 Task: Create a list view that displays submitted expenses with relevant details.
Action: Mouse moved to (18, 65)
Screenshot: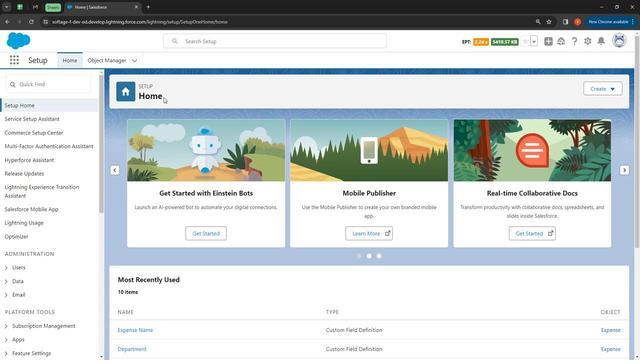 
Action: Mouse pressed left at (18, 65)
Screenshot: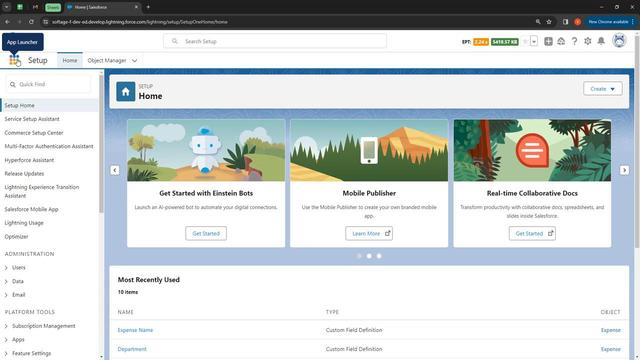 
Action: Mouse moved to (228, 127)
Screenshot: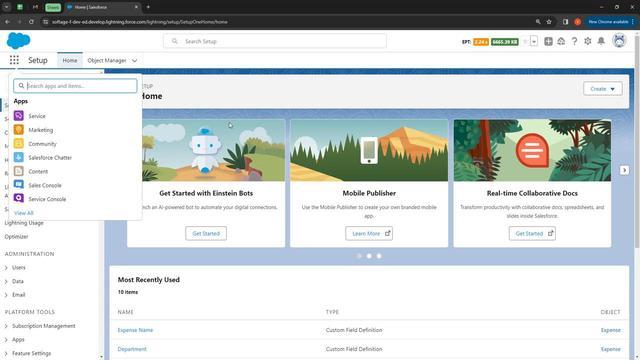 
Action: Key pressed e
Screenshot: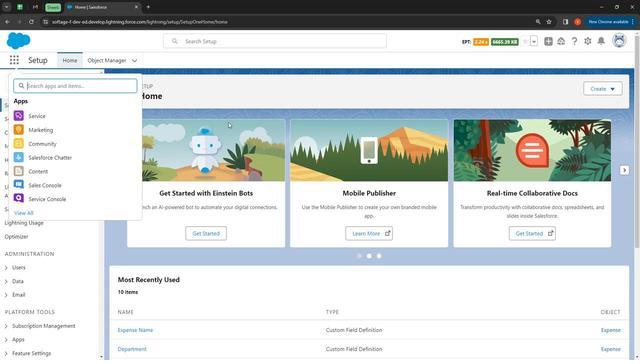 
Action: Mouse moved to (237, 102)
Screenshot: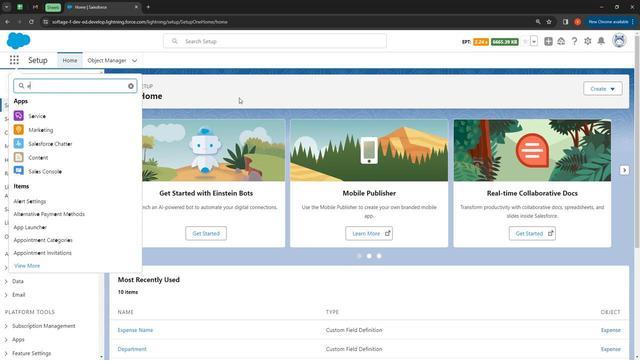
Action: Key pressed x
Screenshot: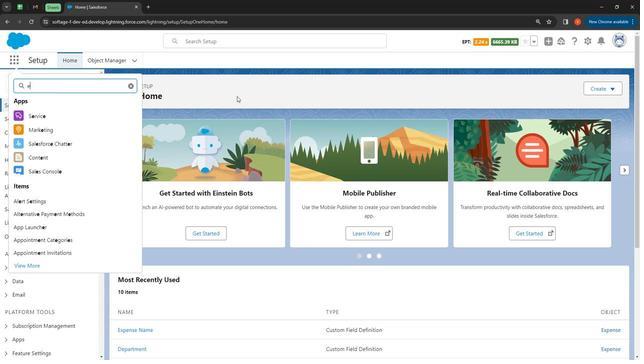 
Action: Mouse moved to (236, 102)
Screenshot: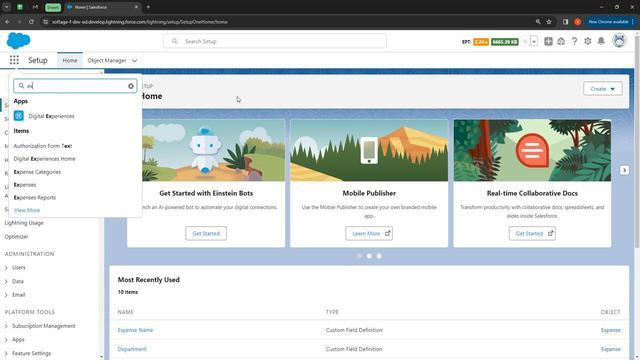 
Action: Key pressed pense
Screenshot: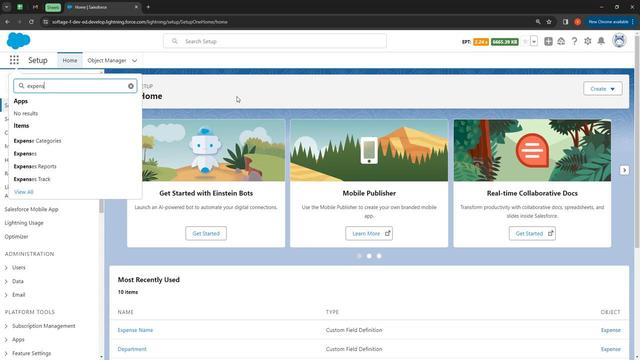 
Action: Mouse moved to (32, 157)
Screenshot: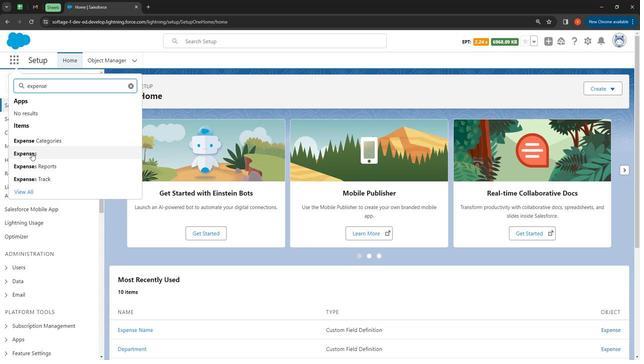 
Action: Mouse pressed left at (32, 157)
Screenshot: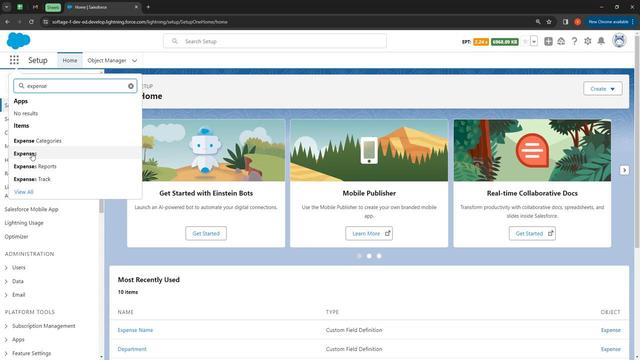 
Action: Mouse moved to (543, 115)
Screenshot: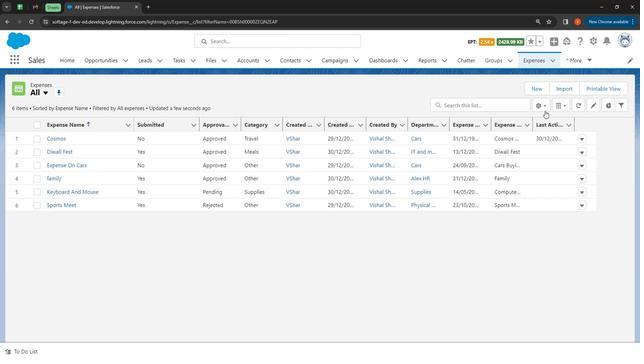 
Action: Mouse pressed left at (543, 115)
Screenshot: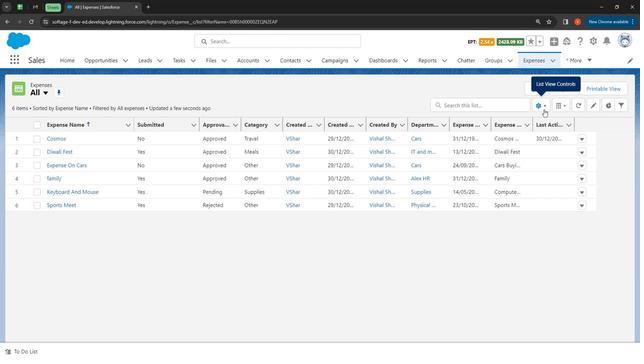 
Action: Mouse moved to (524, 139)
Screenshot: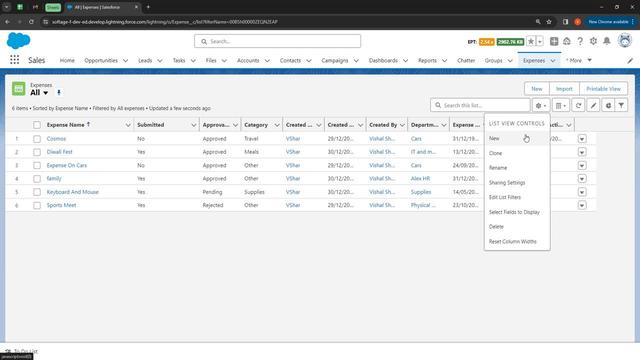 
Action: Mouse pressed left at (524, 139)
Screenshot: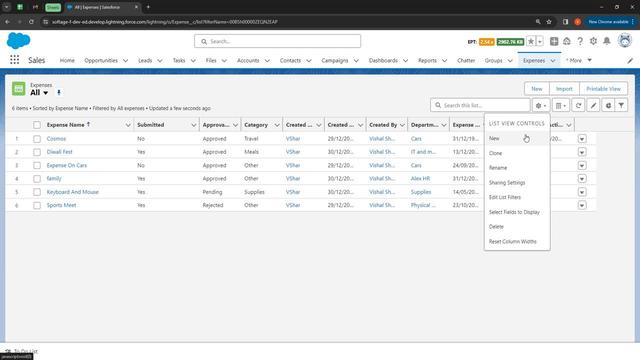 
Action: Mouse moved to (249, 146)
Screenshot: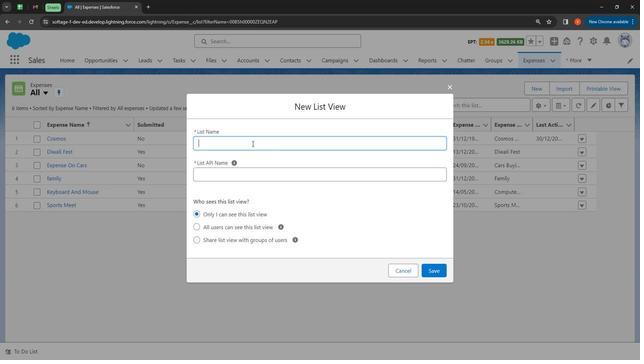 
Action: Mouse pressed left at (249, 146)
Screenshot: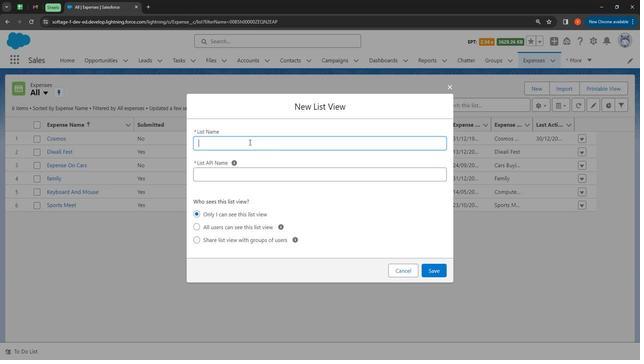 
Action: Key pressed <Key.shift><Key.shift><Key.shift><Key.shift><Key.shift><Key.shift><Key.shift><Key.shift><Key.shift><Key.shift><Key.shift><Key.shift><Key.shift>Expense<Key.space><Key.shift>With<Key.space><Key.shift><Key.backspace><Key.backspace><Key.backspace><Key.backspace><Key.backspace><Key.shift>H<Key.backspace><Key.shift>Who<Key.space>submitted<Key.space>
Screenshot: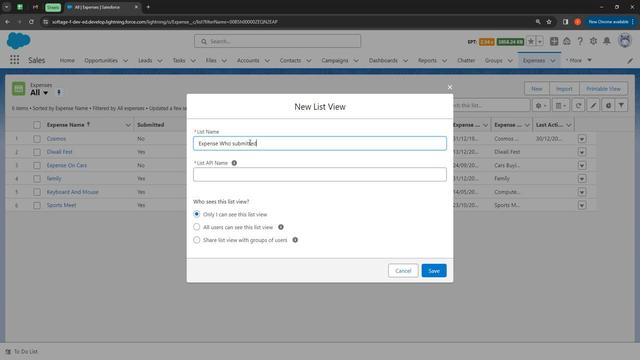 
Action: Mouse moved to (251, 177)
Screenshot: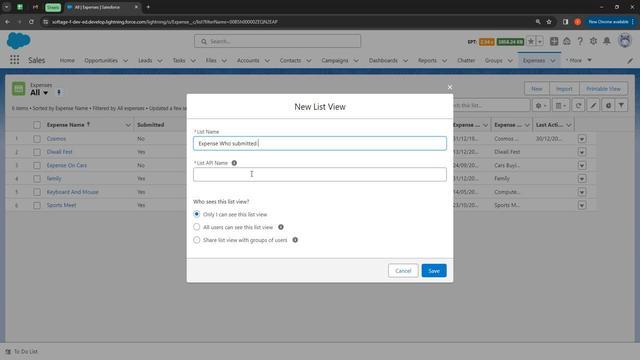 
Action: Mouse pressed left at (251, 177)
Screenshot: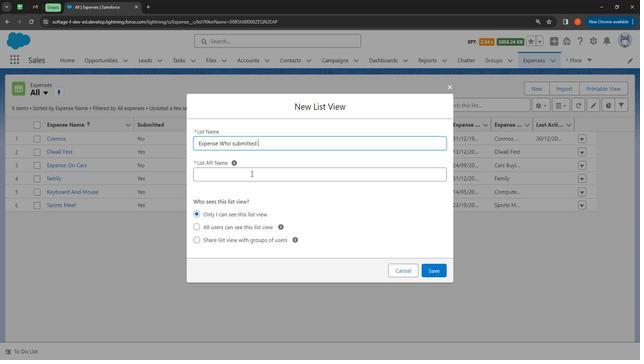 
Action: Mouse moved to (245, 171)
Screenshot: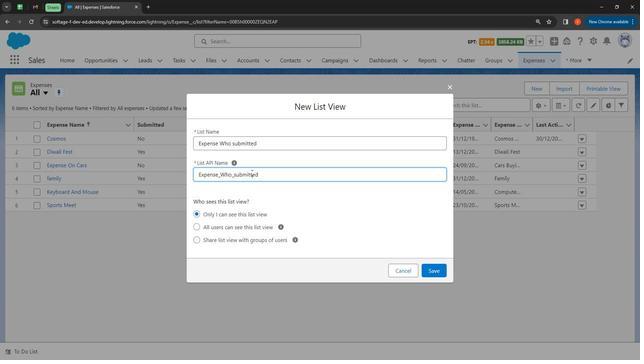 
Action: Key pressed <Key.shift><Key.shift><Key.shift><Key.shift><Key.shift><Key.shift><Key.shift><Key.shift><Key.shift><Key.shift><Key.shift><Key.shift><Key.shift><Key.shift><Key.shift>
Screenshot: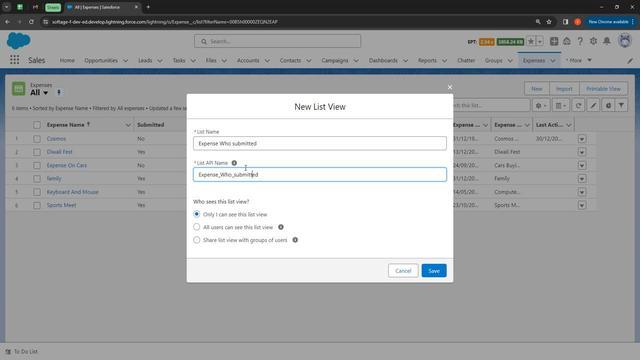 
Action: Mouse moved to (238, 229)
Screenshot: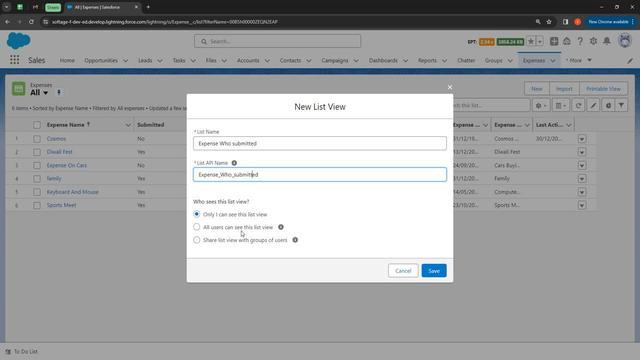 
Action: Mouse pressed left at (238, 229)
Screenshot: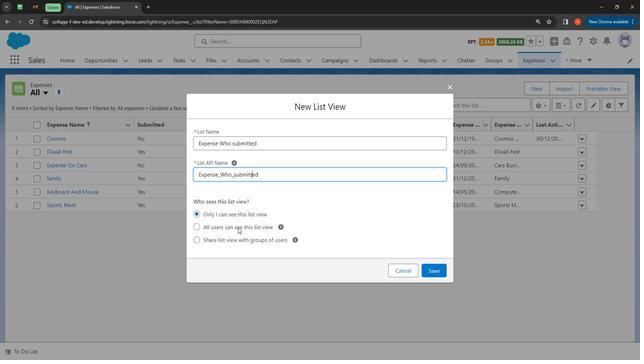 
Action: Mouse moved to (263, 242)
Screenshot: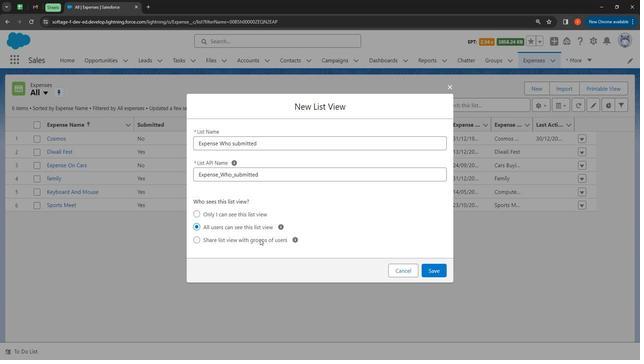 
Action: Mouse pressed left at (263, 242)
Screenshot: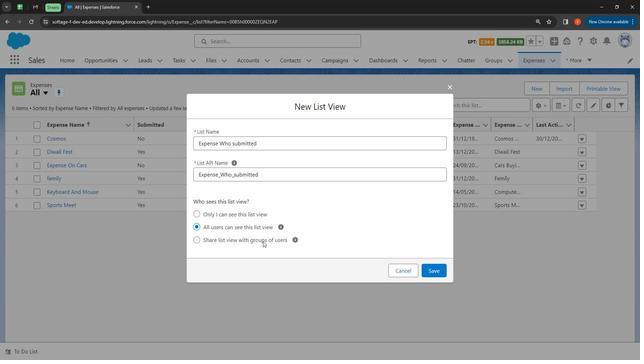 
Action: Mouse moved to (316, 234)
Screenshot: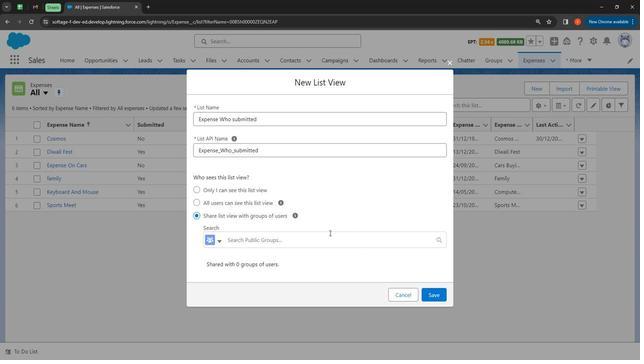 
Action: Mouse pressed left at (316, 234)
Screenshot: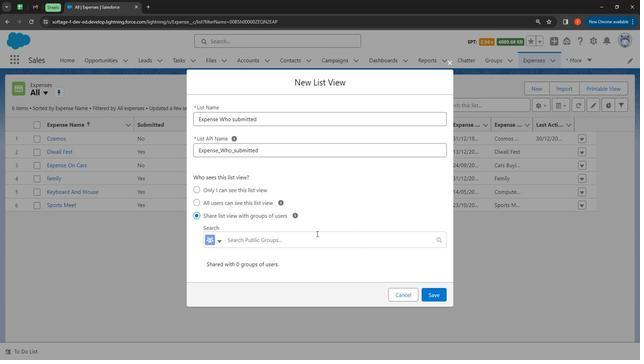 
Action: Mouse moved to (280, 290)
Screenshot: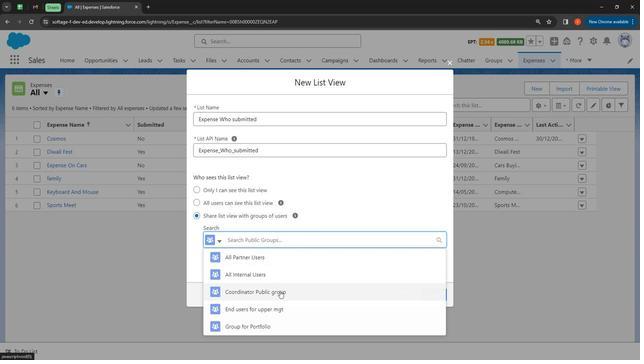 
Action: Mouse pressed left at (280, 290)
Screenshot: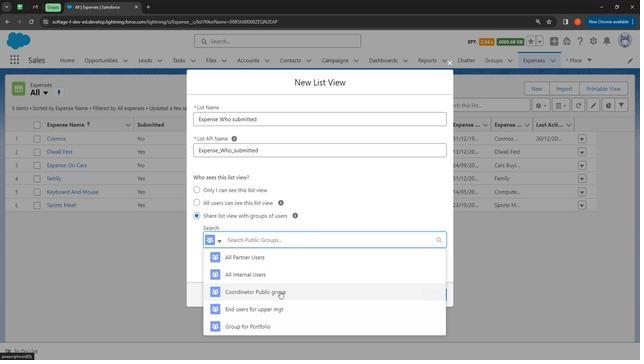 
Action: Mouse moved to (275, 229)
Screenshot: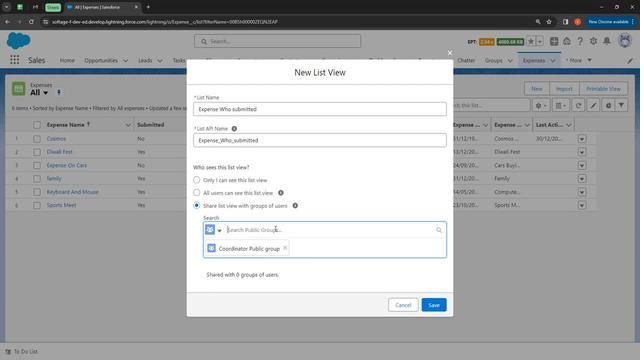 
Action: Mouse pressed left at (275, 229)
Screenshot: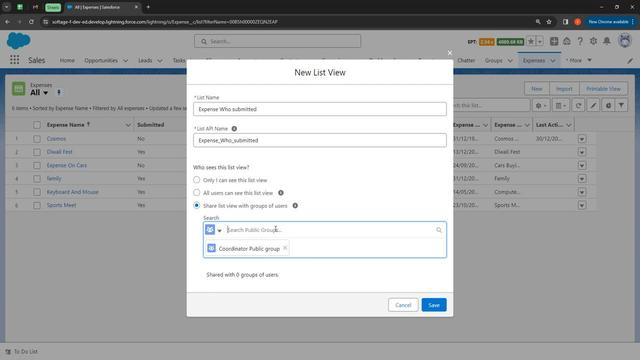 
Action: Mouse moved to (274, 228)
Screenshot: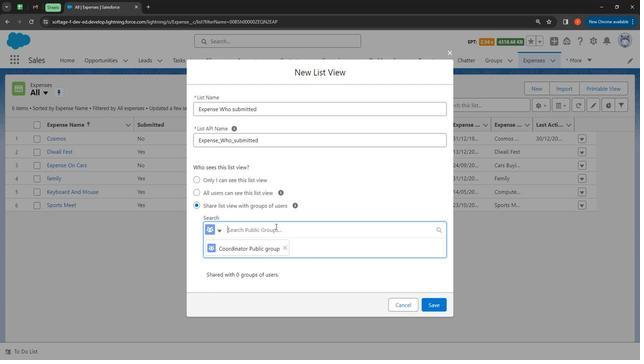 
Action: Key pressed <Key.shift>
Screenshot: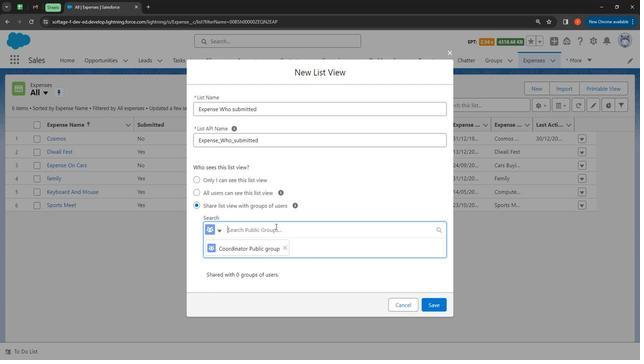 
Action: Mouse moved to (270, 223)
Screenshot: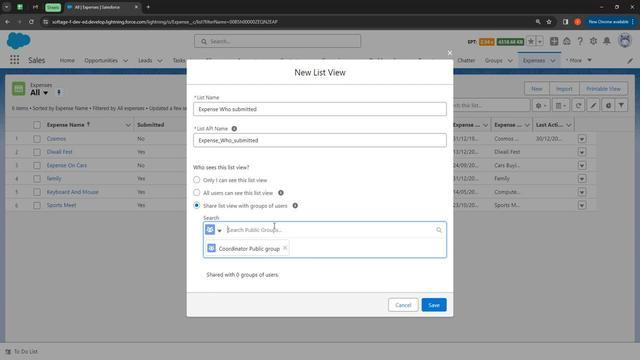 
Action: Key pressed <Key.shift><Key.shift><Key.shift><Key.shift><Key.shift><Key.shift><Key.shift><Key.shift><Key.shift><Key.shift><Key.shift><Key.shift><Key.shift>Pu
Screenshot: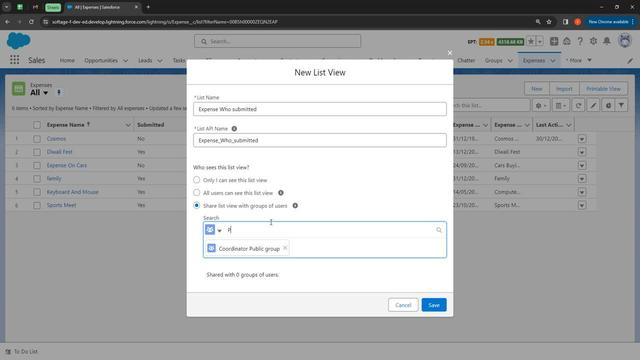 
Action: Mouse moved to (282, 264)
Screenshot: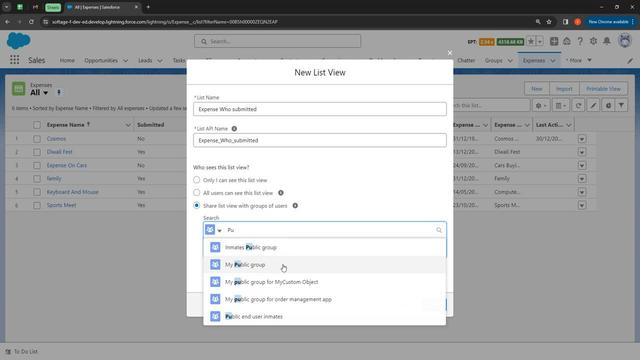 
Action: Mouse pressed left at (282, 264)
Screenshot: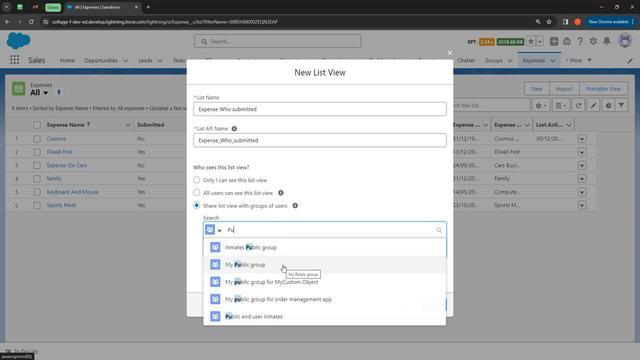 
Action: Mouse moved to (300, 223)
Screenshot: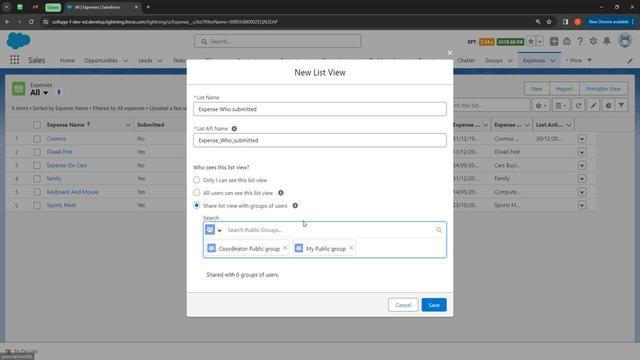 
Action: Mouse pressed left at (300, 223)
Screenshot: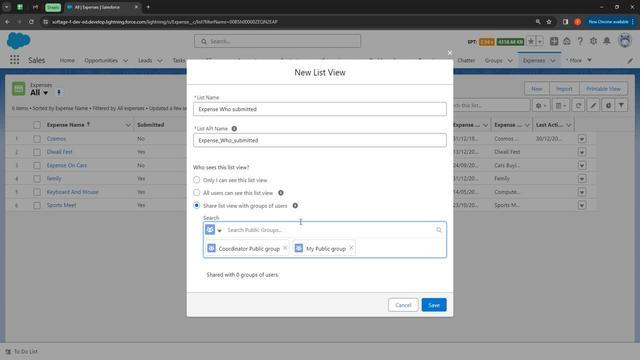
Action: Mouse moved to (289, 216)
Screenshot: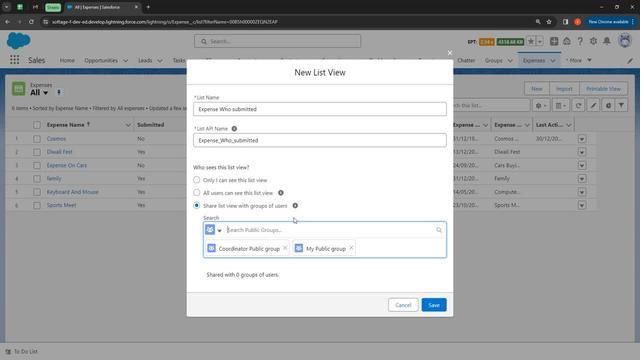 
Action: Key pressed <Key.shift>End
Screenshot: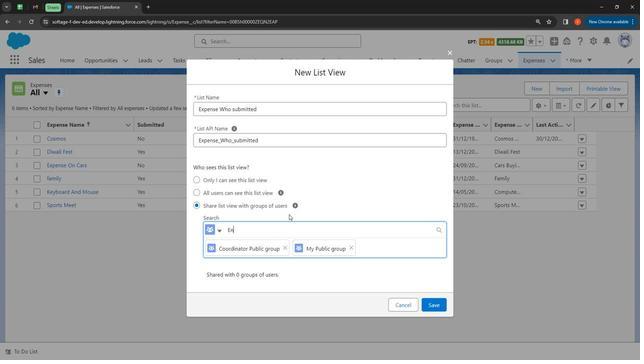 
Action: Mouse moved to (304, 279)
Screenshot: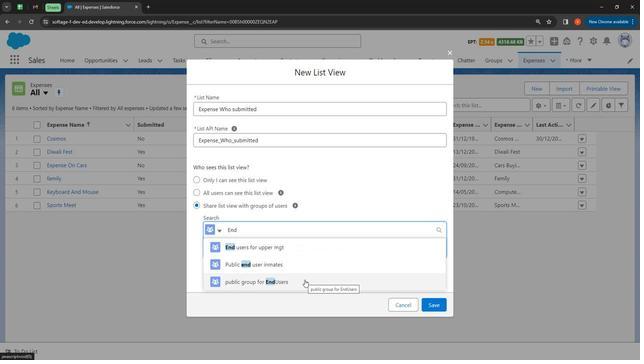 
Action: Mouse pressed left at (304, 279)
Screenshot: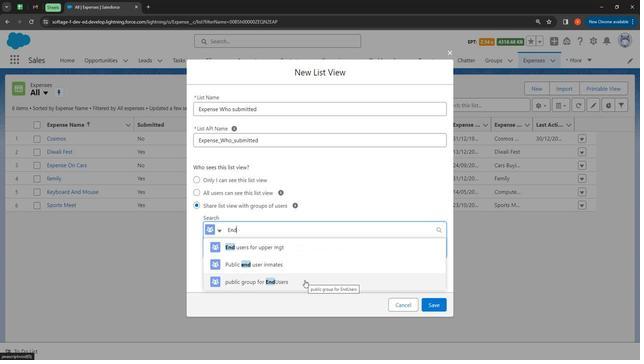
Action: Mouse moved to (353, 232)
Screenshot: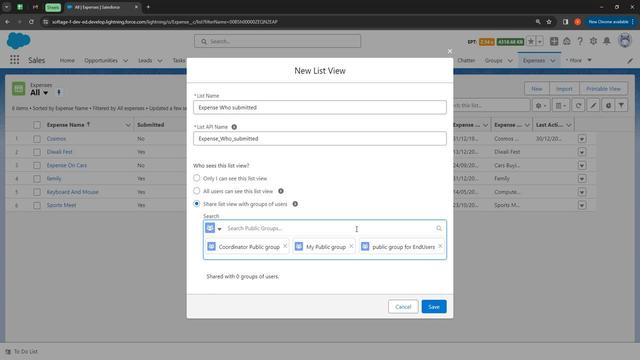
Action: Key pressed e
Screenshot: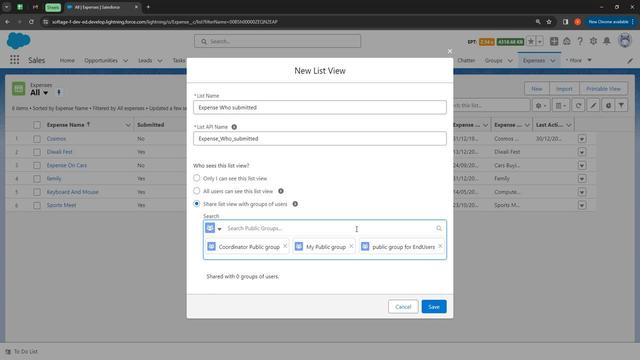 
Action: Mouse moved to (328, 181)
Screenshot: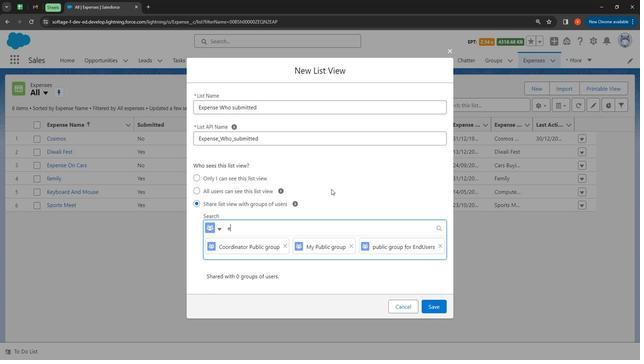 
Action: Key pressed nd
Screenshot: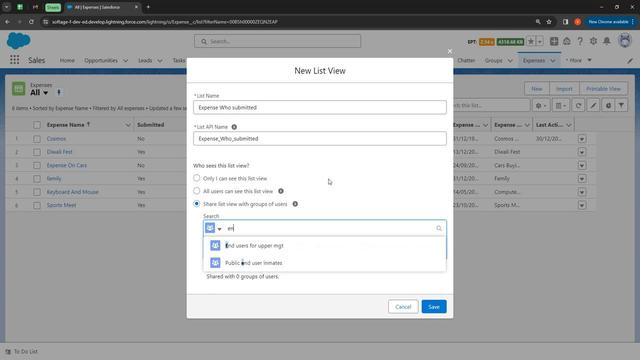 
Action: Mouse moved to (286, 244)
Screenshot: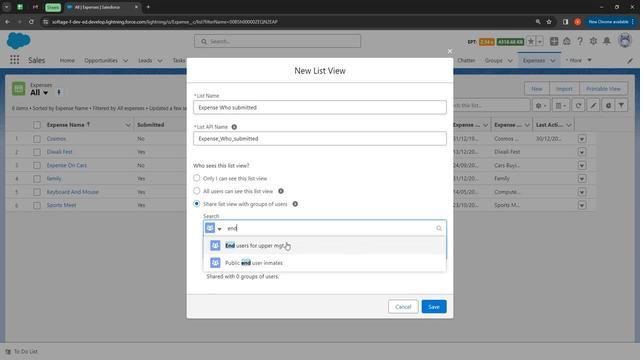 
Action: Mouse pressed left at (286, 244)
Screenshot: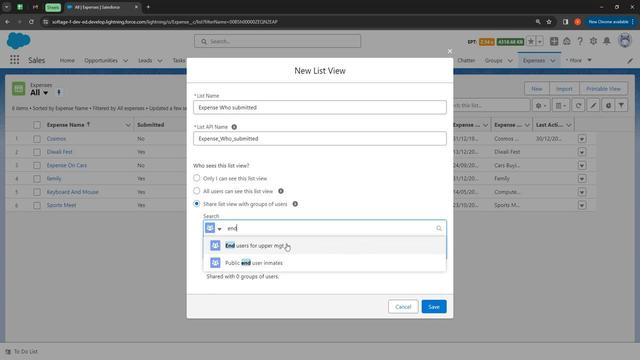 
Action: Mouse moved to (427, 310)
Screenshot: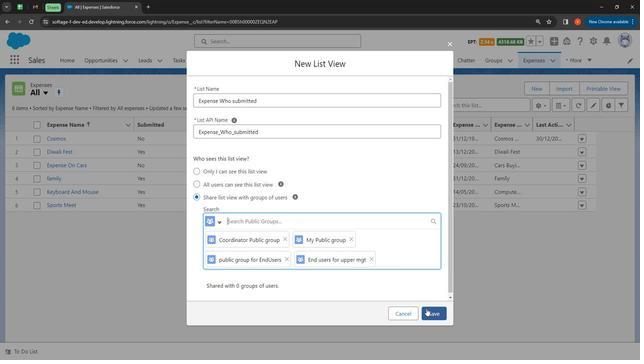 
Action: Mouse pressed left at (427, 310)
Screenshot: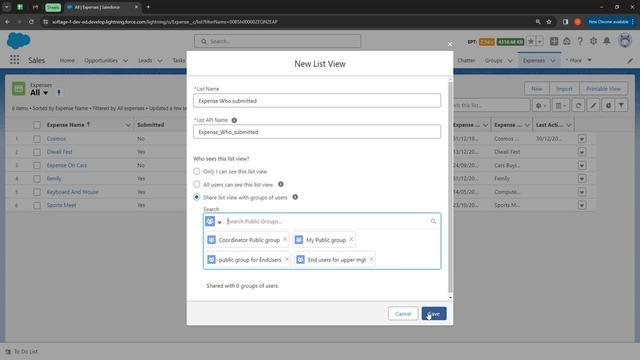 
Action: Mouse moved to (517, 183)
Screenshot: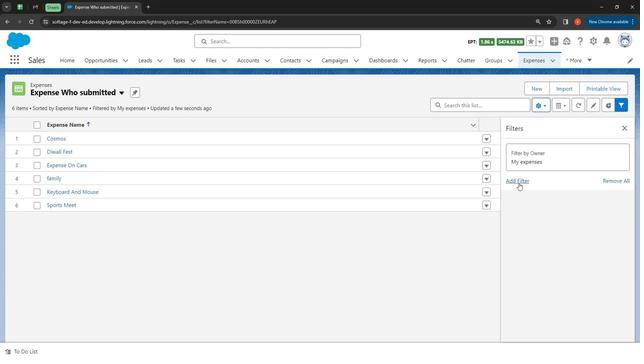 
Action: Mouse pressed left at (517, 183)
Screenshot: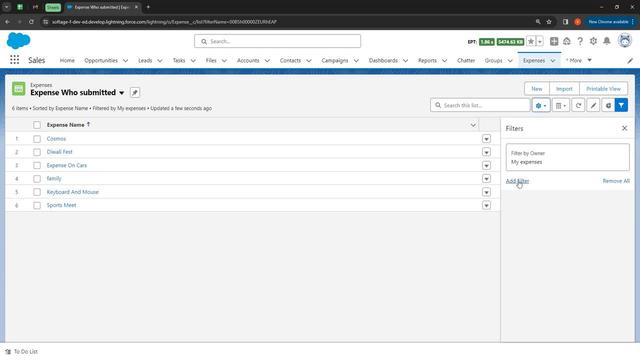 
Action: Mouse moved to (520, 185)
Screenshot: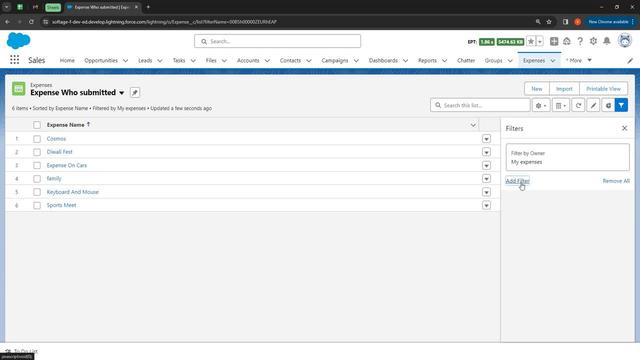 
Action: Mouse pressed left at (520, 185)
Screenshot: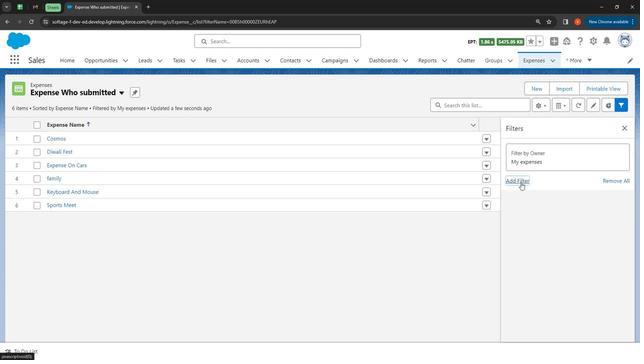 
Action: Mouse moved to (525, 200)
Screenshot: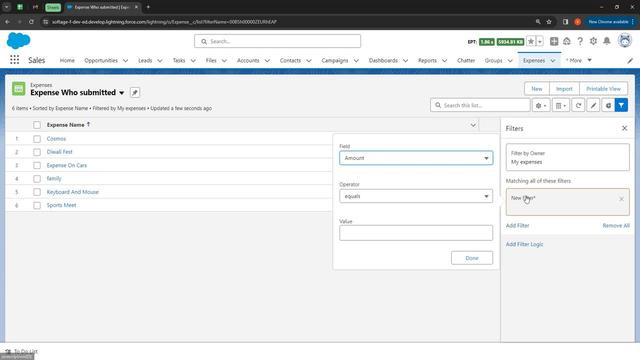 
Action: Mouse pressed left at (525, 200)
Screenshot: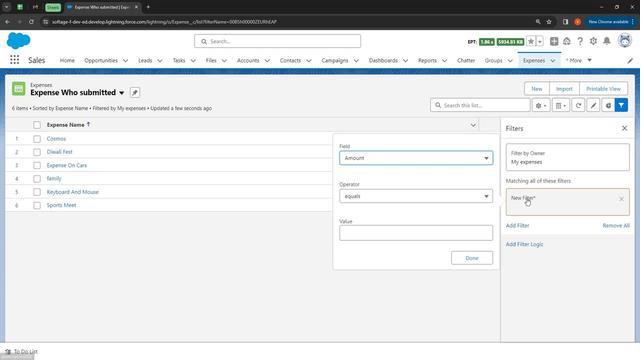 
Action: Mouse moved to (545, 200)
Screenshot: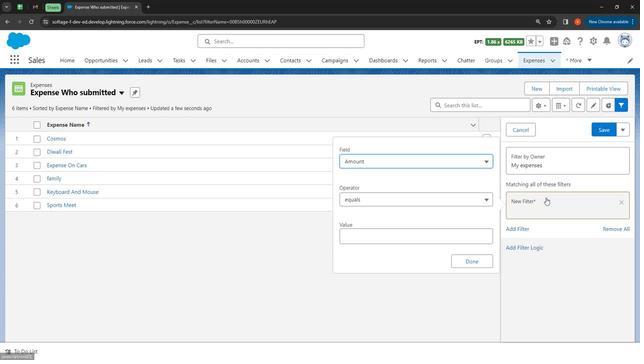 
Action: Mouse pressed left at (545, 200)
Screenshot: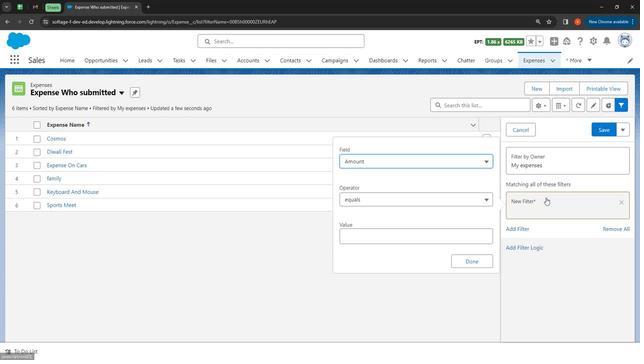 
Action: Mouse moved to (419, 165)
Screenshot: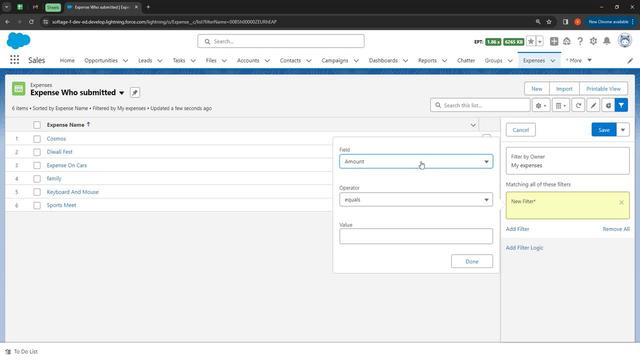 
Action: Mouse pressed left at (419, 165)
Screenshot: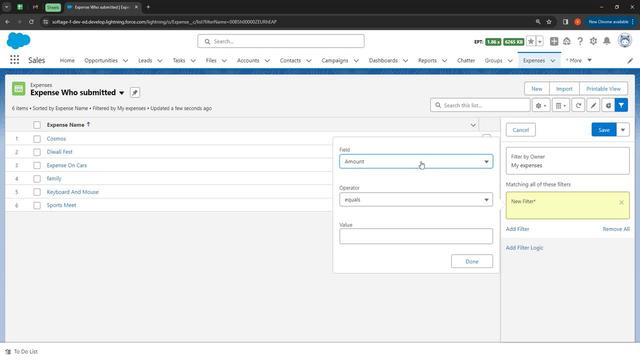
Action: Mouse moved to (488, 203)
Screenshot: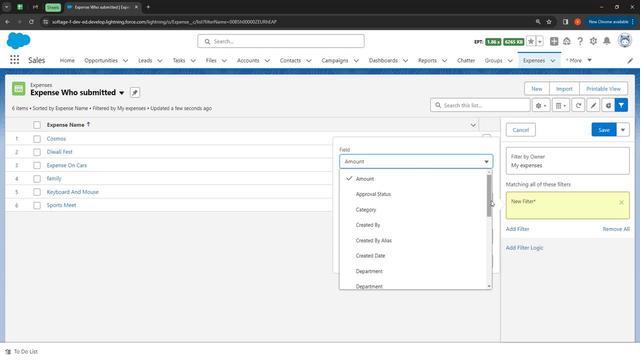 
Action: Mouse pressed left at (488, 203)
Screenshot: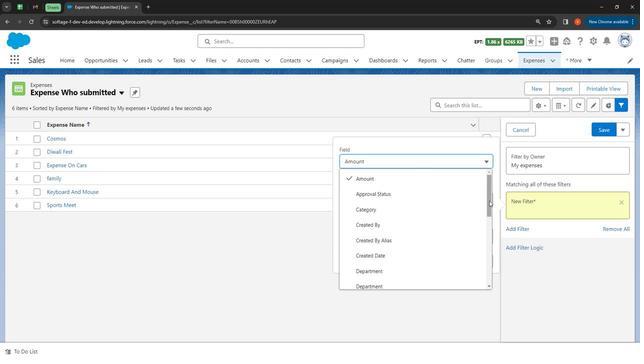 
Action: Mouse moved to (435, 261)
Screenshot: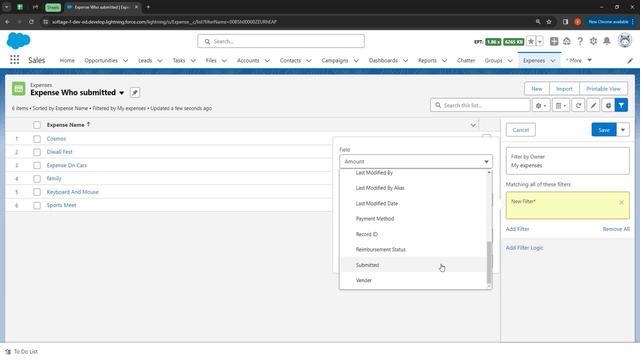 
Action: Mouse pressed left at (435, 261)
Screenshot: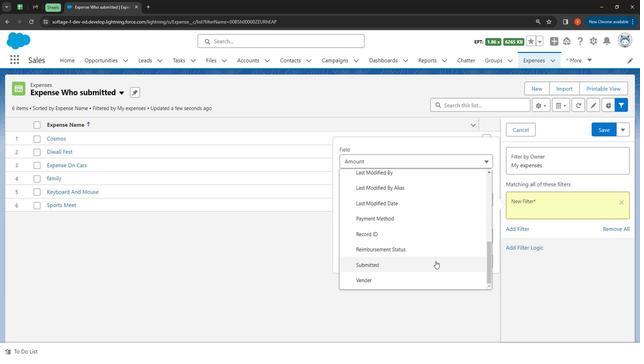 
Action: Mouse moved to (387, 240)
Screenshot: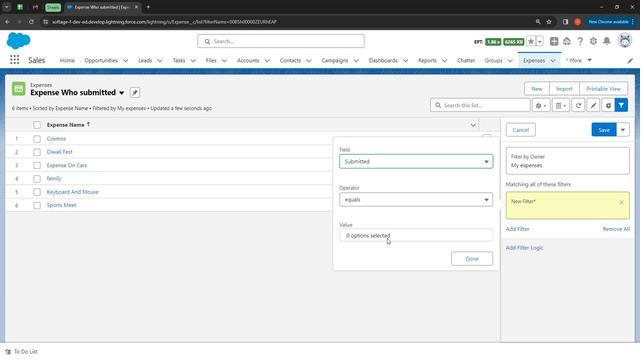 
Action: Mouse pressed left at (387, 240)
Screenshot: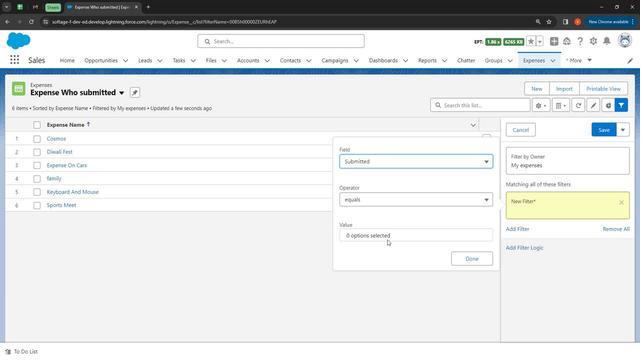 
Action: Mouse moved to (382, 246)
Screenshot: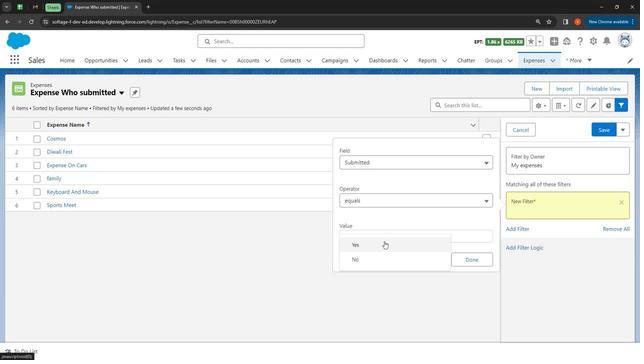 
Action: Mouse pressed left at (382, 246)
Screenshot: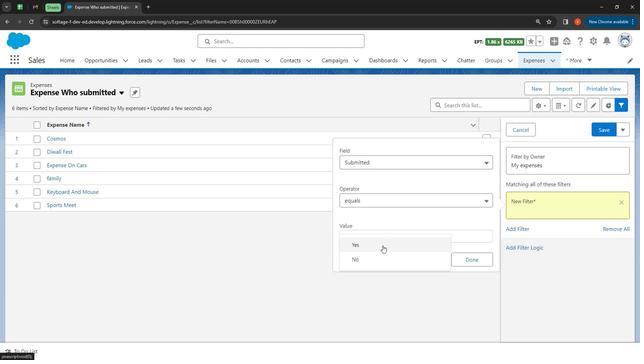 
Action: Mouse moved to (468, 257)
Screenshot: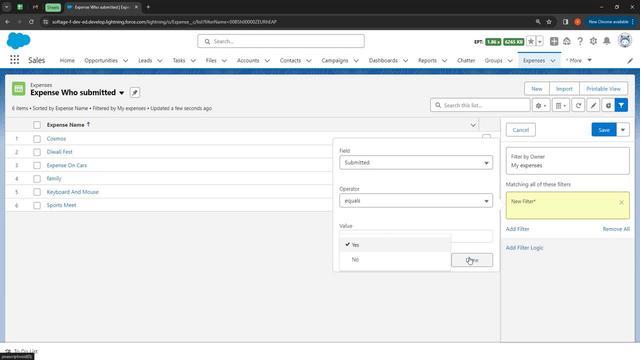 
Action: Mouse pressed left at (468, 257)
Screenshot: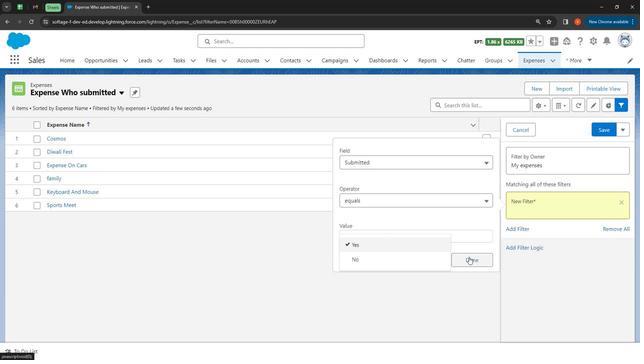 
Action: Mouse moved to (534, 162)
Screenshot: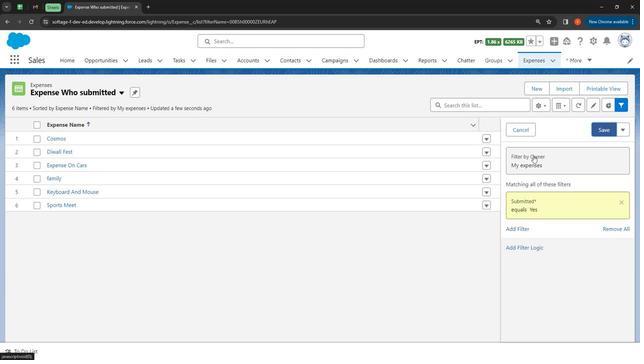 
Action: Mouse pressed left at (534, 162)
Screenshot: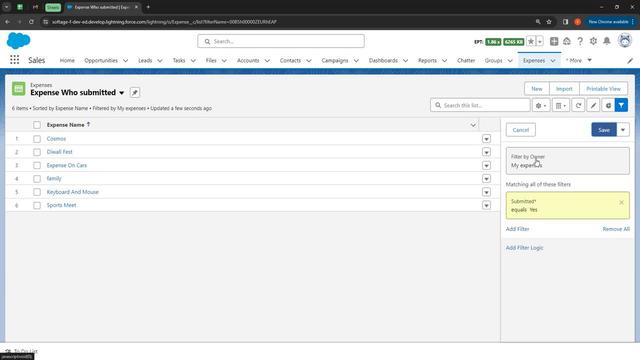 
Action: Mouse moved to (527, 165)
Screenshot: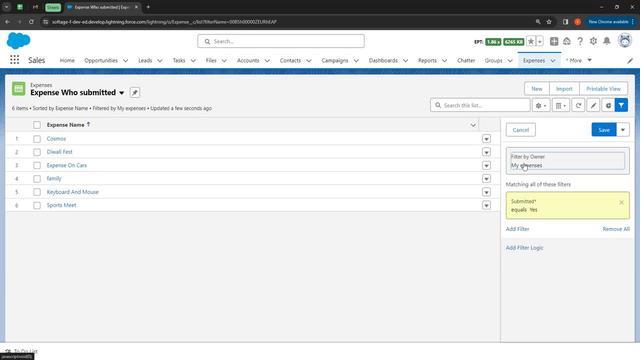 
Action: Mouse pressed left at (527, 165)
Screenshot: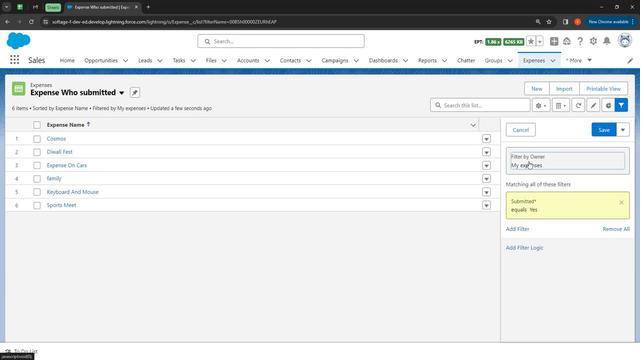 
Action: Mouse moved to (363, 143)
Screenshot: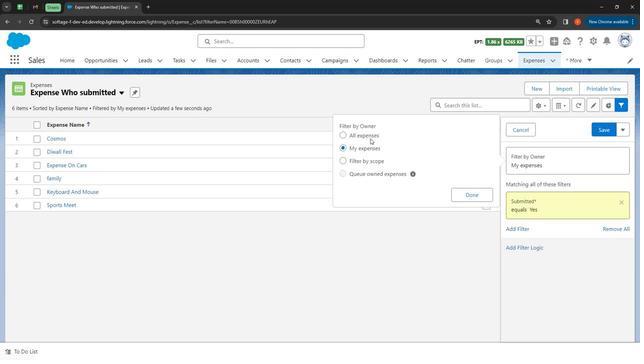 
Action: Mouse pressed left at (363, 143)
Screenshot: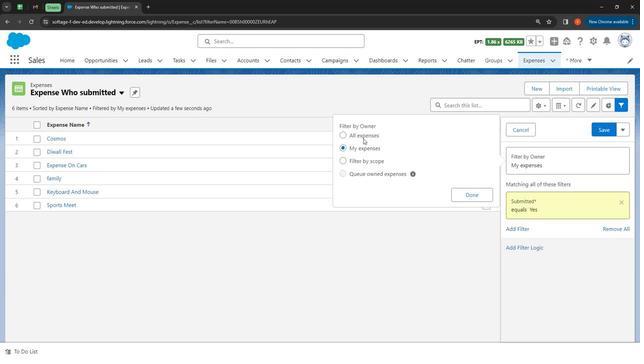 
Action: Mouse moved to (480, 197)
Screenshot: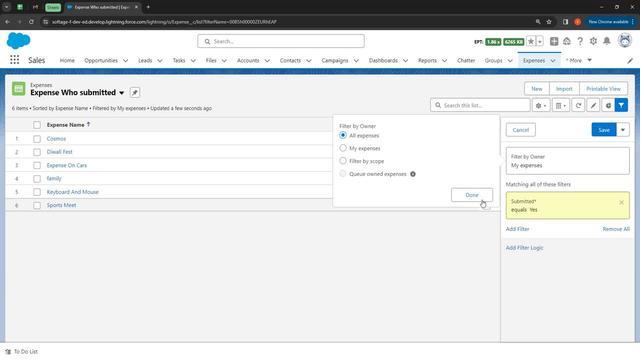 
Action: Mouse pressed left at (480, 197)
Screenshot: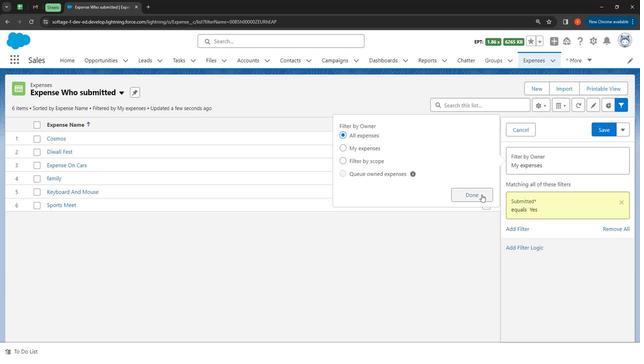 
Action: Mouse moved to (594, 131)
Screenshot: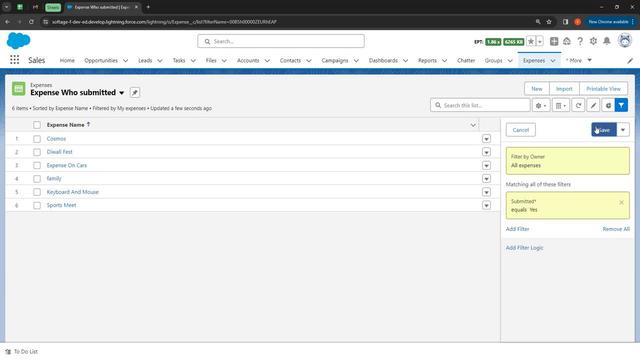 
Action: Mouse pressed left at (594, 131)
Screenshot: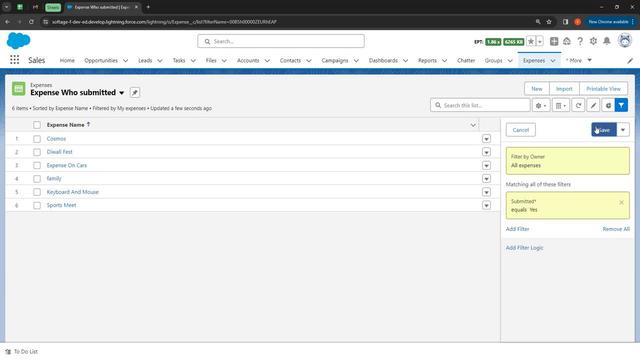 
Action: Mouse moved to (547, 110)
Screenshot: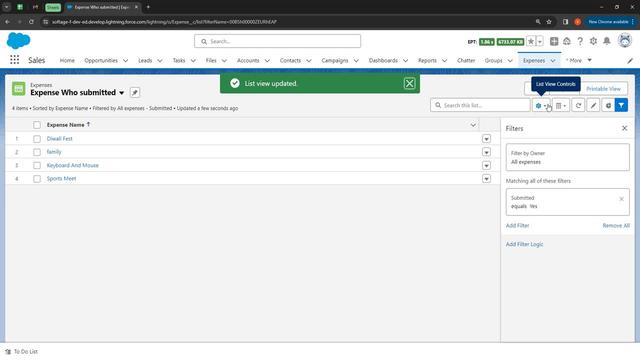 
Action: Mouse pressed left at (547, 110)
Screenshot: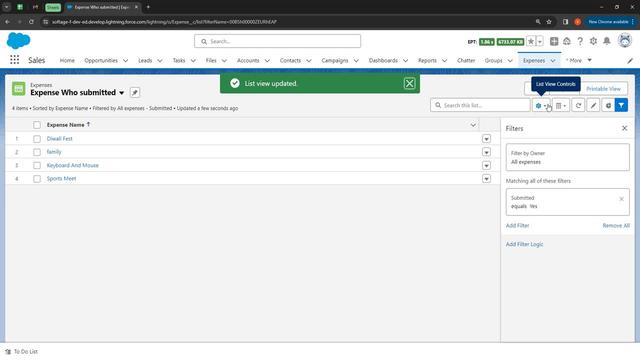 
Action: Mouse moved to (507, 210)
Screenshot: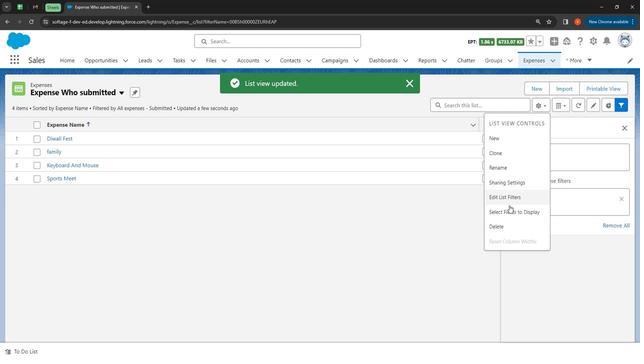 
Action: Mouse pressed left at (507, 210)
Screenshot: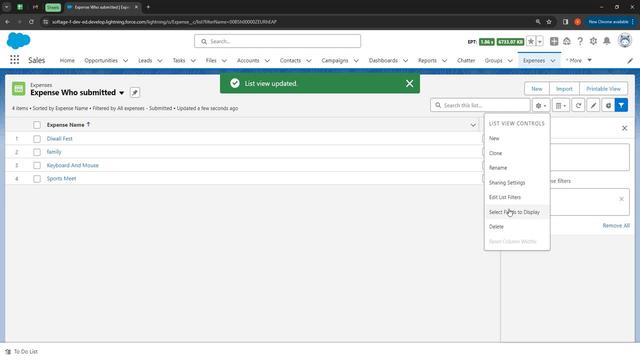 
Action: Mouse moved to (316, 151)
Screenshot: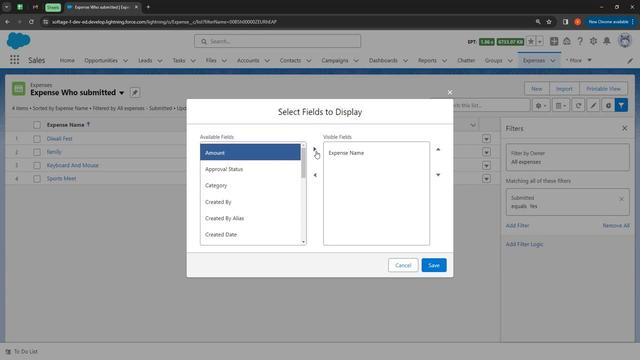 
Action: Mouse pressed left at (316, 151)
Screenshot: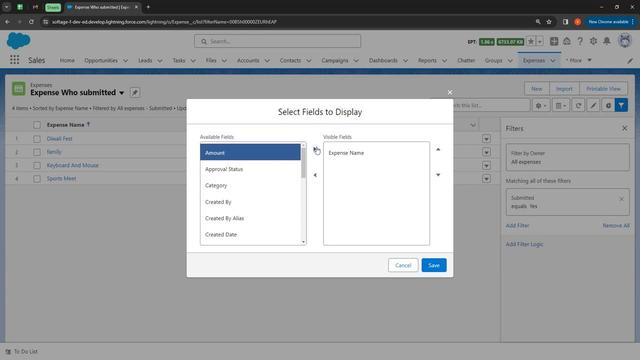 
Action: Mouse moved to (268, 160)
Screenshot: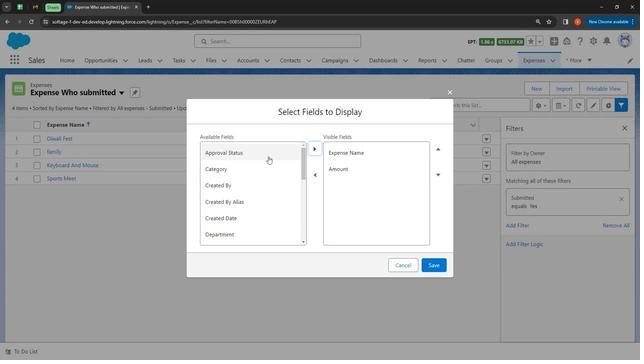 
Action: Mouse pressed left at (268, 160)
Screenshot: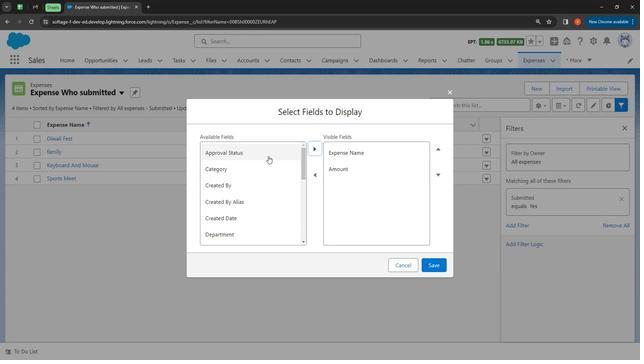 
Action: Mouse moved to (263, 176)
Screenshot: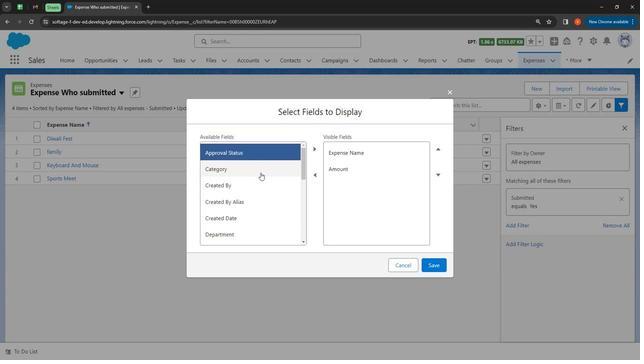 
Action: Mouse pressed left at (263, 176)
Screenshot: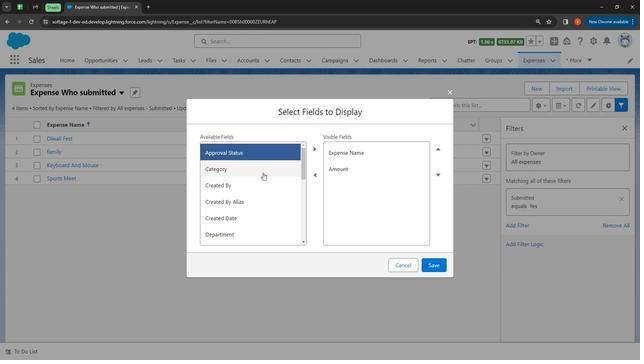 
Action: Mouse moved to (314, 153)
Screenshot: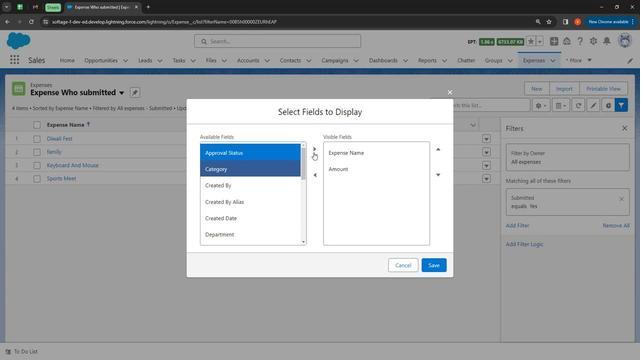 
Action: Mouse pressed left at (314, 153)
Screenshot: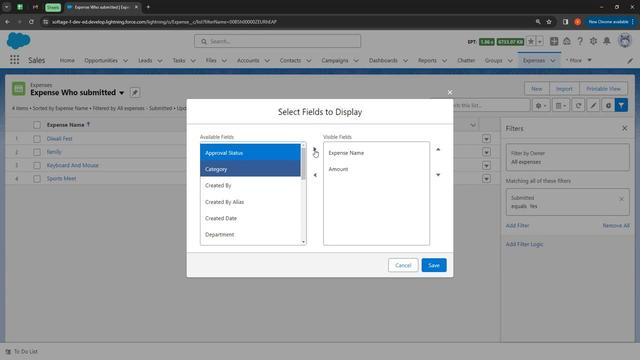 
Action: Mouse moved to (252, 204)
Screenshot: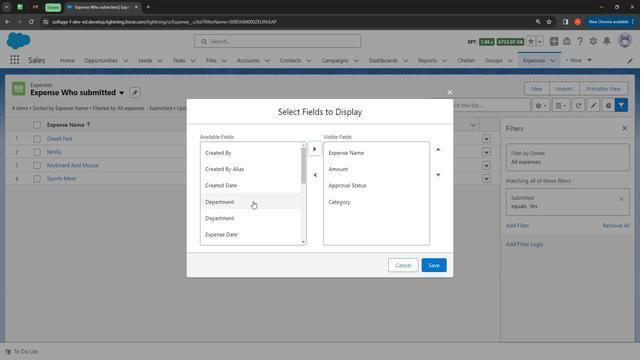 
Action: Mouse pressed left at (252, 204)
Screenshot: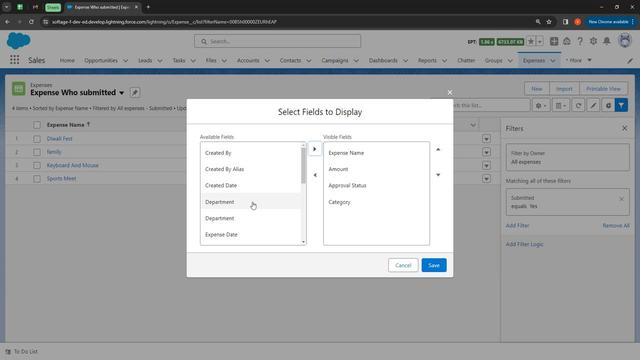 
Action: Mouse moved to (309, 153)
Screenshot: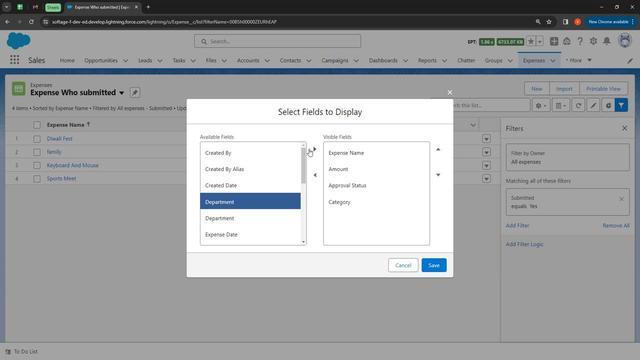 
Action: Mouse pressed left at (309, 153)
Screenshot: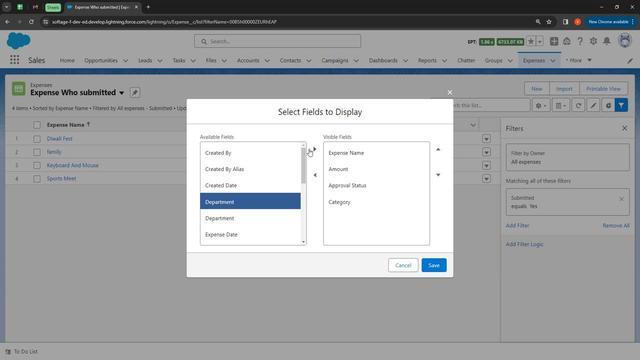 
Action: Mouse moved to (252, 218)
Screenshot: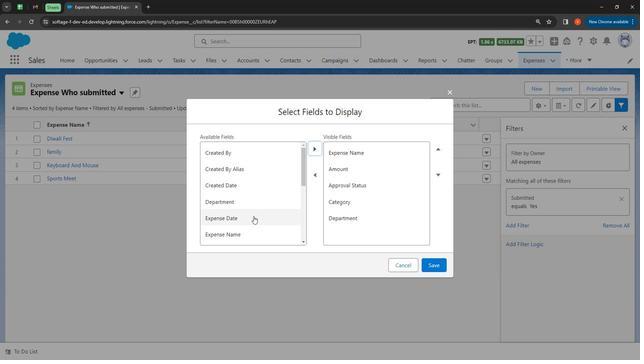 
Action: Mouse pressed left at (252, 218)
Screenshot: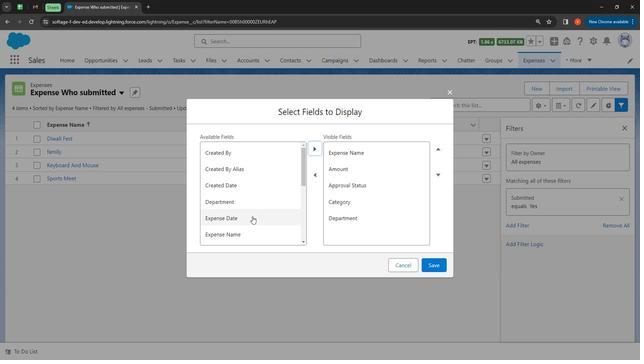 
Action: Mouse moved to (255, 233)
Screenshot: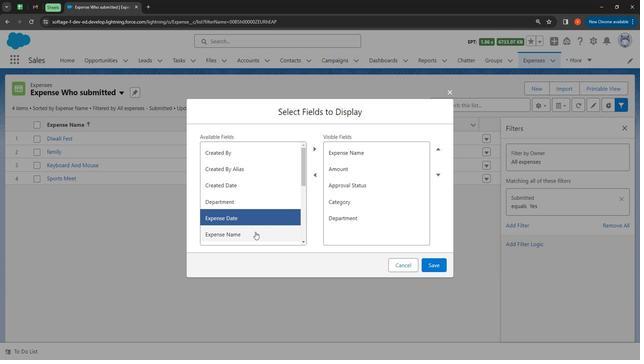 
Action: Mouse pressed left at (255, 233)
Screenshot: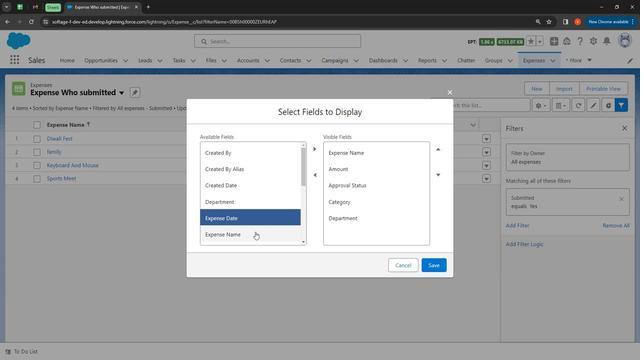 
Action: Mouse moved to (310, 155)
Screenshot: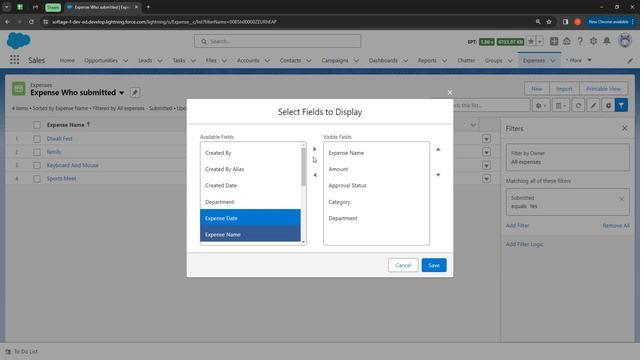 
Action: Mouse pressed left at (310, 155)
Screenshot: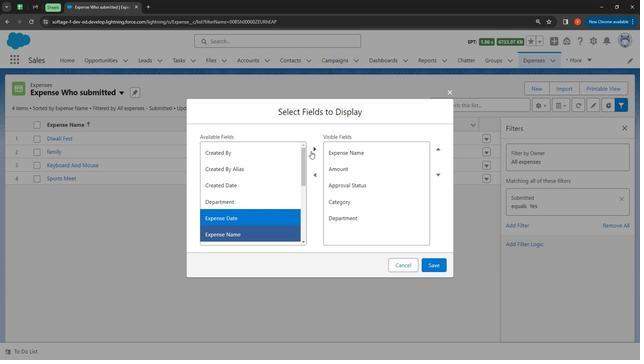 
Action: Mouse moved to (372, 238)
Screenshot: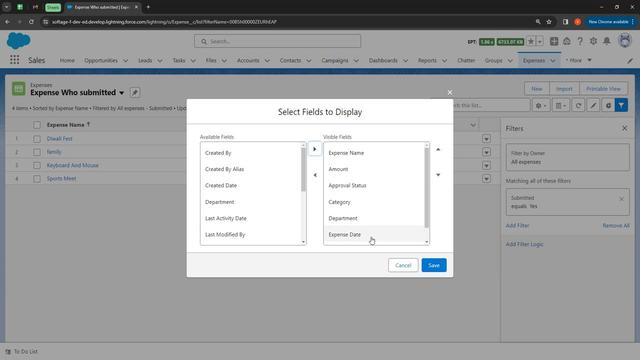 
Action: Mouse pressed left at (372, 238)
Screenshot: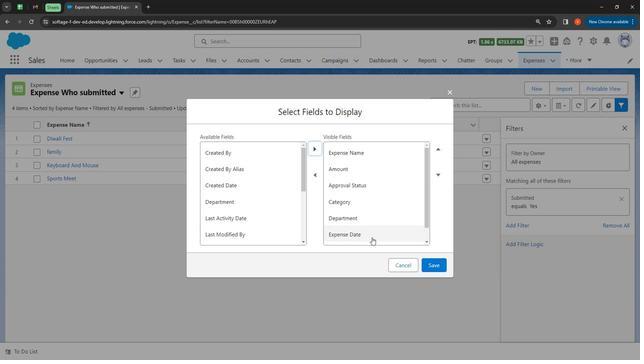 
Action: Mouse moved to (397, 219)
Screenshot: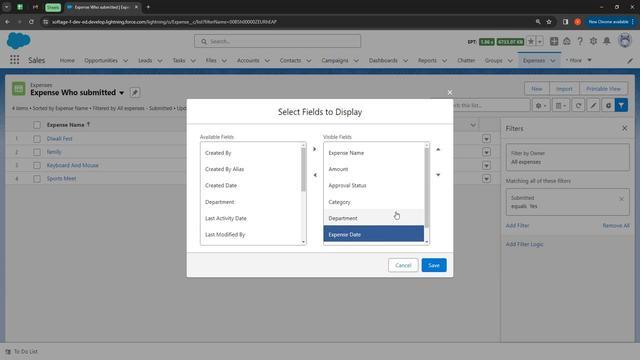 
Action: Mouse scrolled (397, 219) with delta (0, 0)
Screenshot: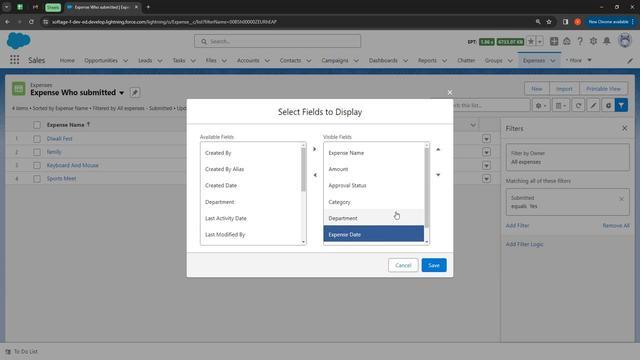 
Action: Mouse moved to (397, 221)
Screenshot: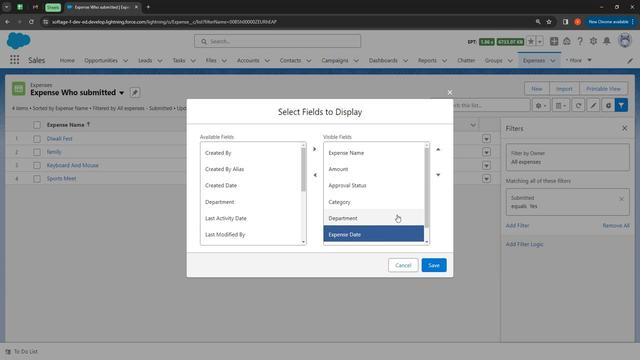 
Action: Mouse scrolled (397, 220) with delta (0, 0)
Screenshot: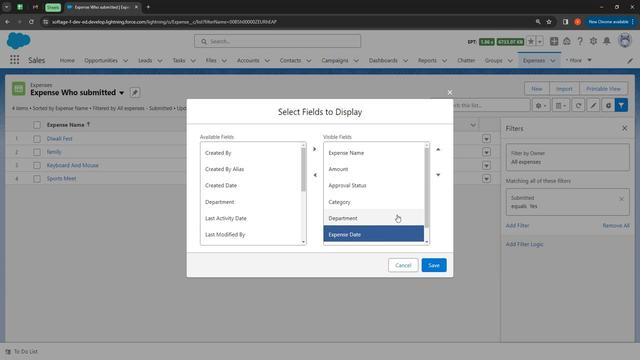 
Action: Mouse scrolled (397, 220) with delta (0, 0)
Screenshot: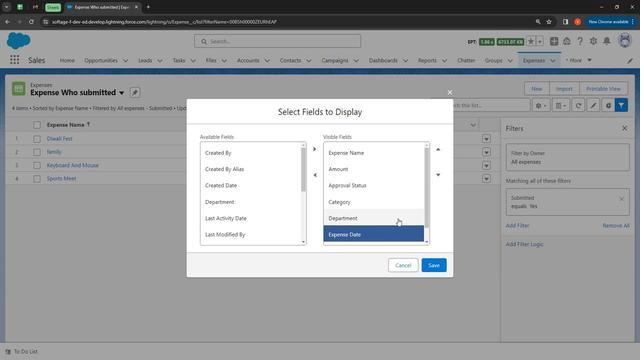 
Action: Mouse moved to (381, 235)
Screenshot: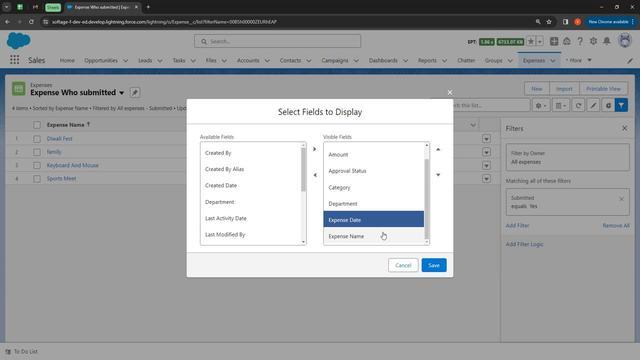 
Action: Mouse pressed left at (381, 235)
Screenshot: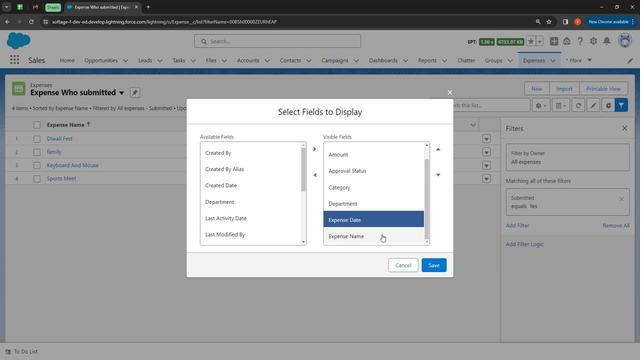 
Action: Mouse moved to (435, 151)
Screenshot: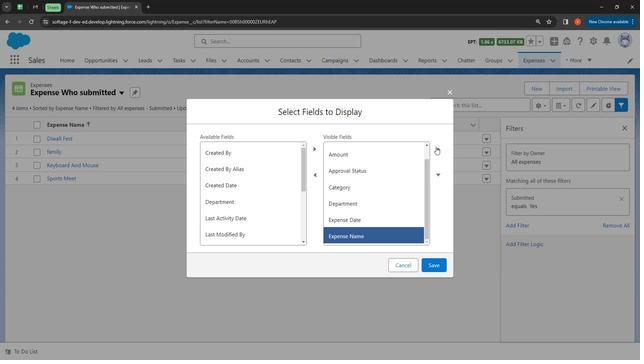 
Action: Mouse pressed left at (435, 151)
Screenshot: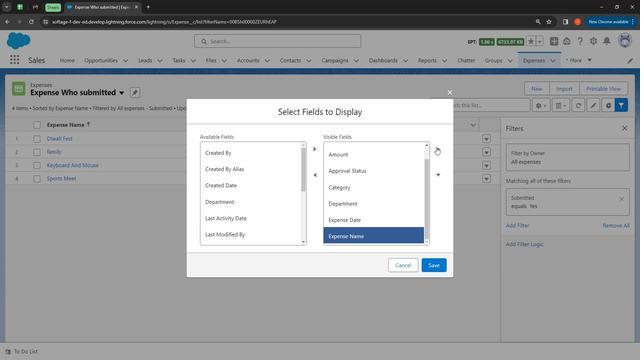 
Action: Mouse pressed left at (435, 151)
Screenshot: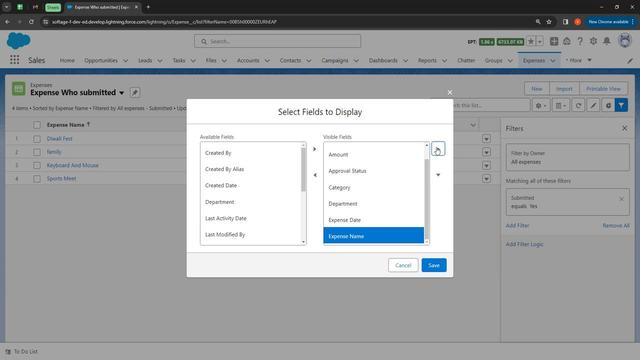 
Action: Mouse pressed left at (435, 151)
Screenshot: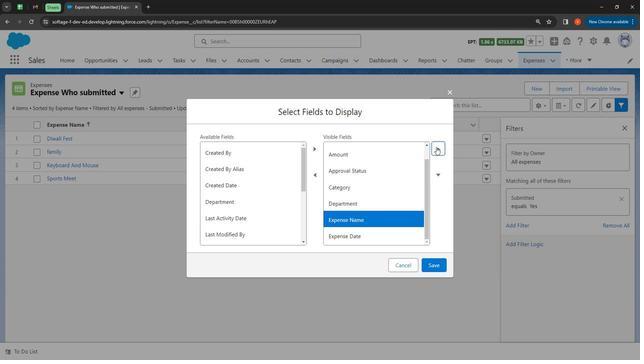 
Action: Mouse moved to (435, 151)
Screenshot: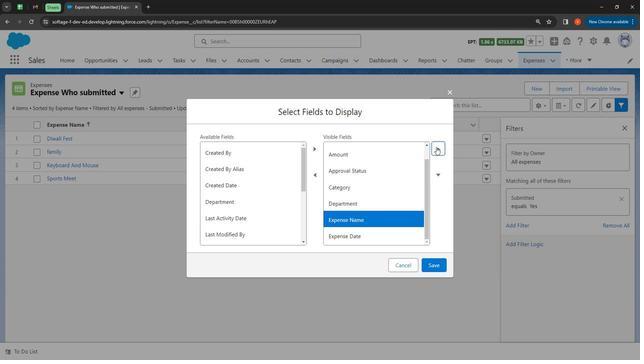 
Action: Mouse pressed left at (435, 151)
Screenshot: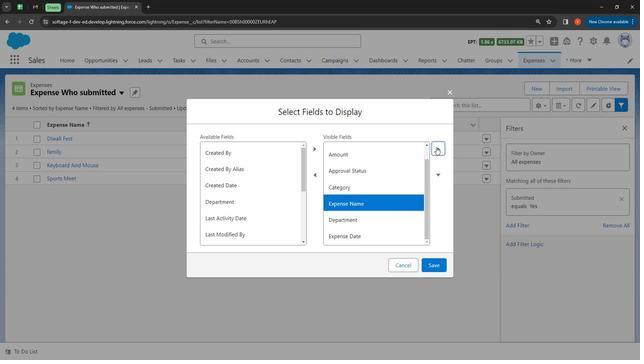 
Action: Mouse moved to (436, 151)
Screenshot: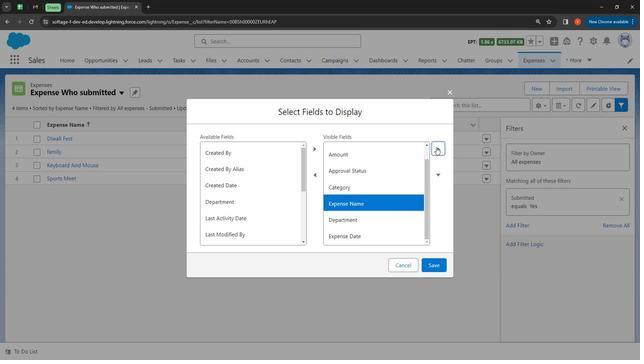
Action: Mouse pressed left at (436, 151)
Screenshot: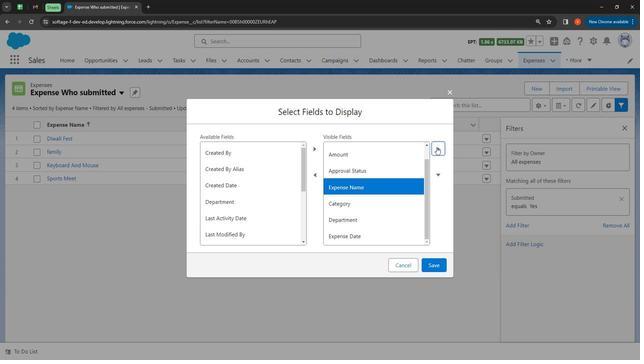 
Action: Mouse moved to (436, 152)
Screenshot: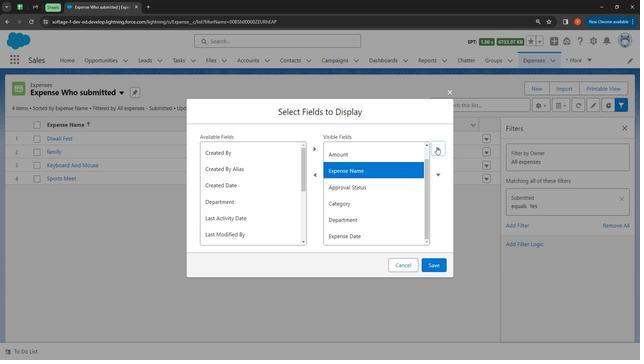 
Action: Mouse pressed left at (436, 152)
Screenshot: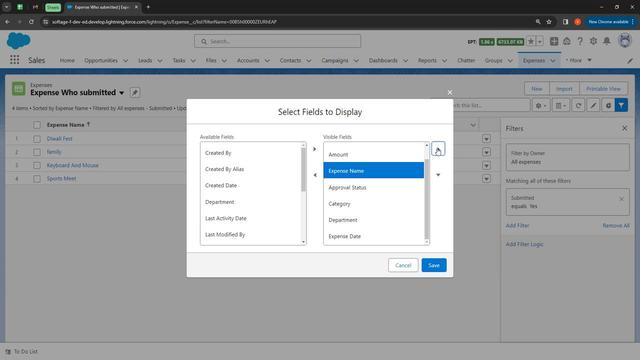 
Action: Mouse moved to (436, 152)
Screenshot: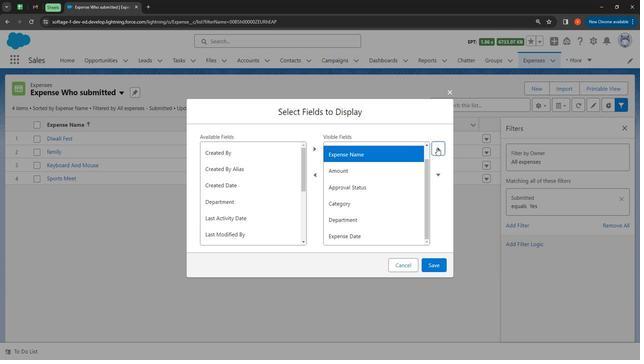 
Action: Mouse pressed left at (436, 152)
Screenshot: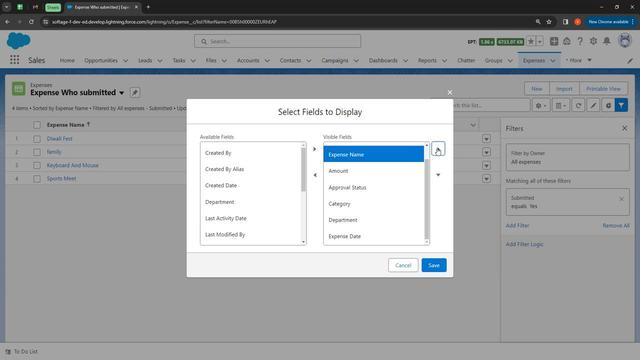 
Action: Mouse pressed left at (436, 152)
Screenshot: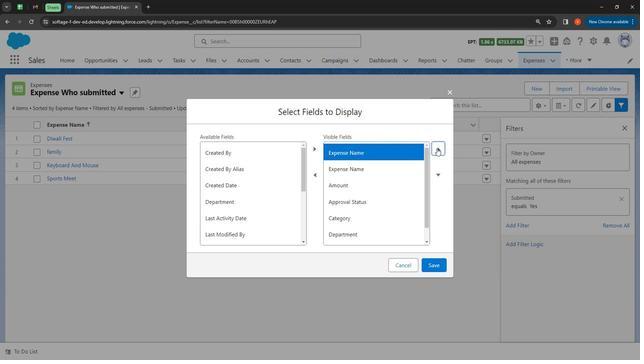 
Action: Mouse moved to (312, 175)
Screenshot: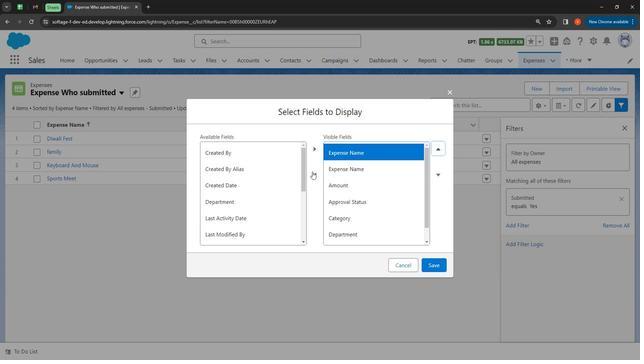 
Action: Mouse pressed left at (312, 175)
Screenshot: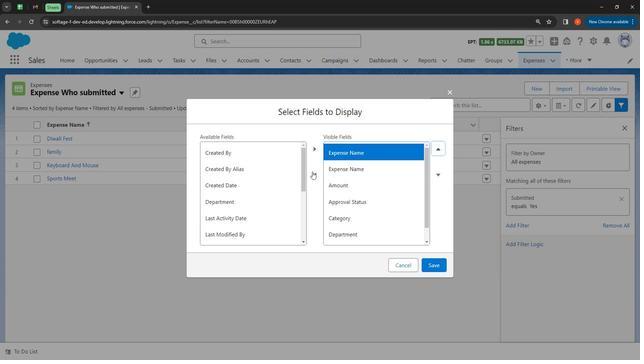 
Action: Mouse moved to (252, 221)
Screenshot: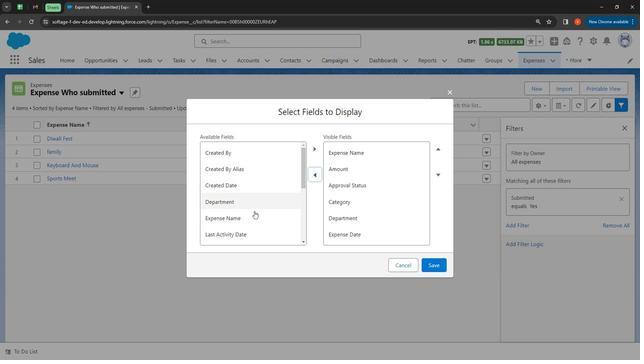 
Action: Mouse scrolled (252, 220) with delta (0, 0)
Screenshot: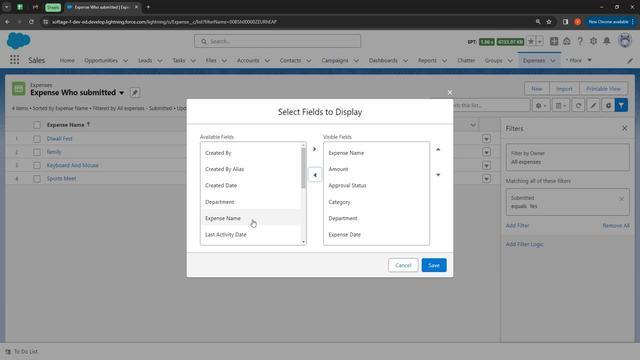
Action: Mouse moved to (253, 223)
Screenshot: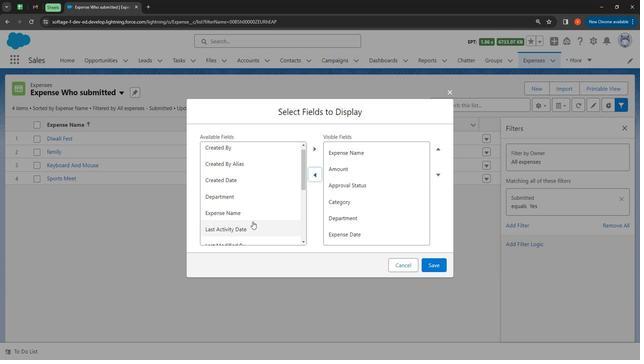 
Action: Mouse scrolled (253, 222) with delta (0, 0)
Screenshot: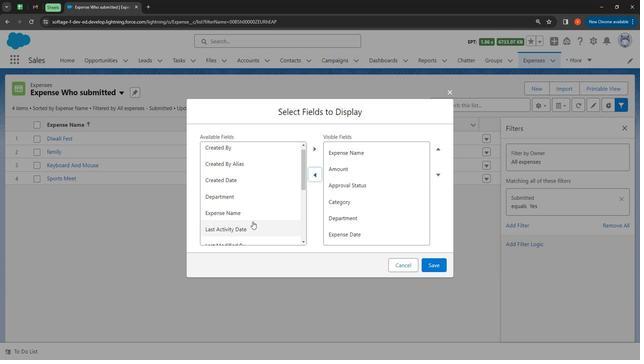 
Action: Mouse moved to (264, 206)
Screenshot: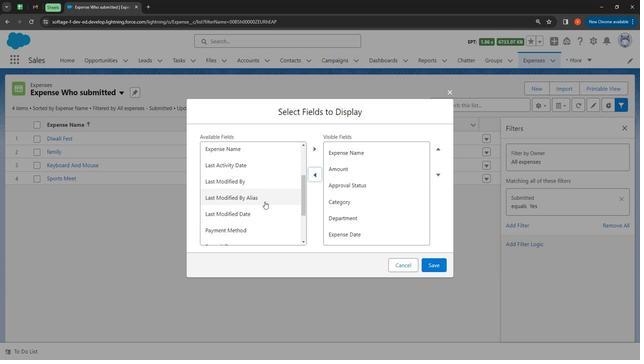 
Action: Mouse scrolled (264, 206) with delta (0, 0)
Screenshot: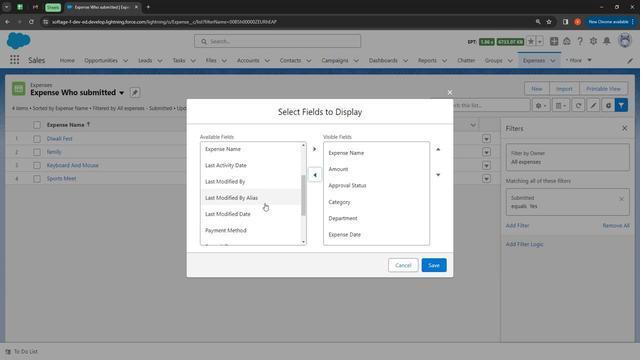 
Action: Mouse moved to (247, 204)
Screenshot: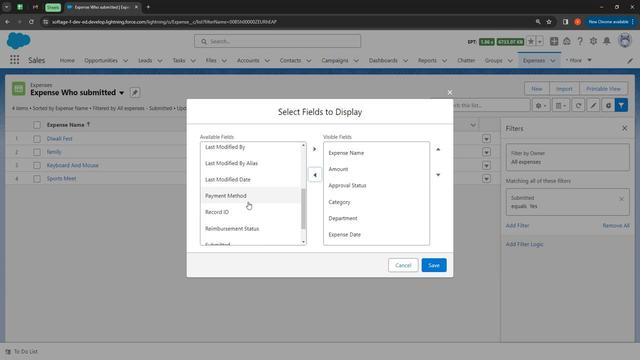 
Action: Mouse scrolled (247, 204) with delta (0, 0)
Screenshot: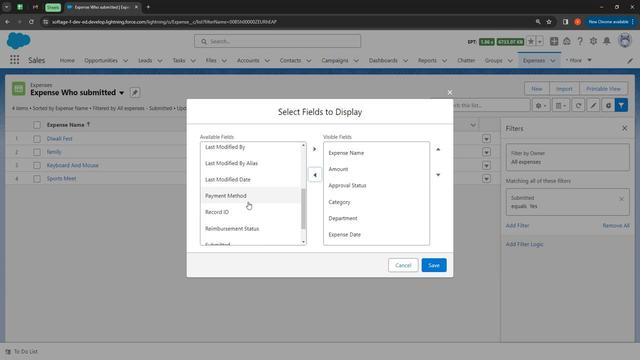 
Action: Mouse moved to (232, 176)
Screenshot: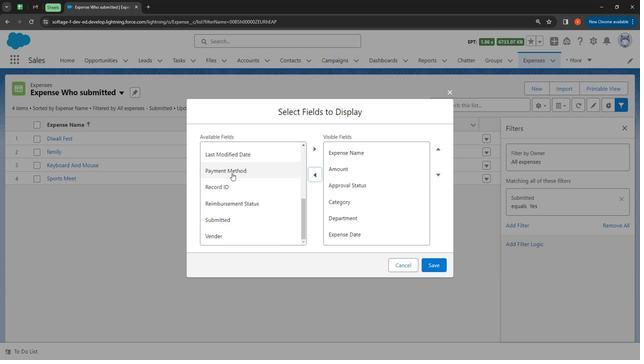 
Action: Mouse pressed left at (232, 176)
Screenshot: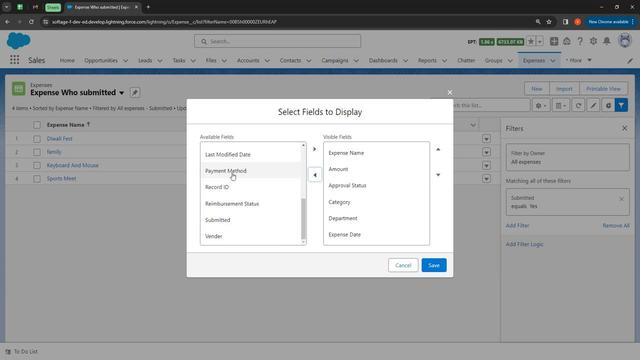 
Action: Mouse moved to (250, 210)
Screenshot: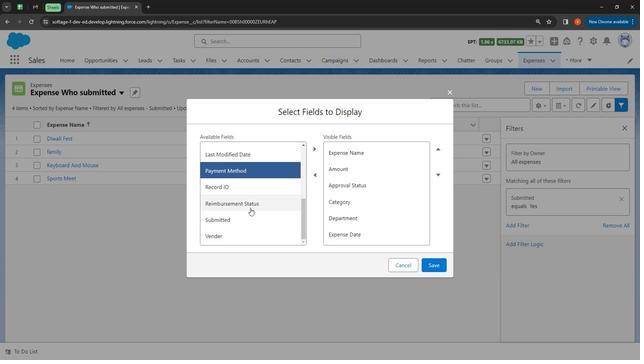 
Action: Mouse pressed left at (250, 210)
Screenshot: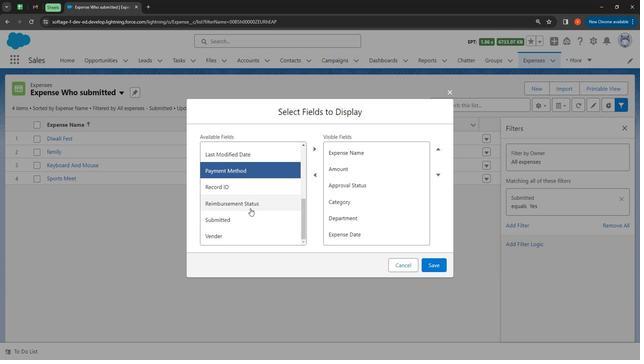 
Action: Mouse moved to (243, 225)
Screenshot: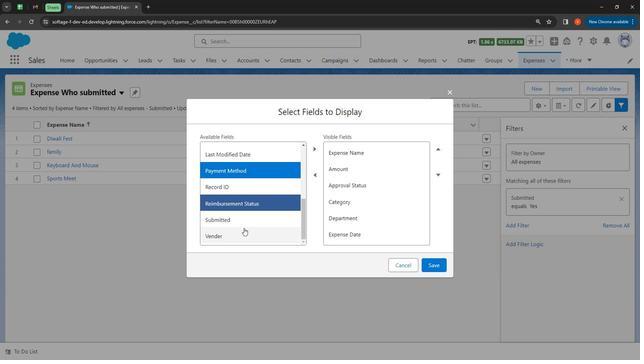 
Action: Mouse pressed left at (243, 225)
Screenshot: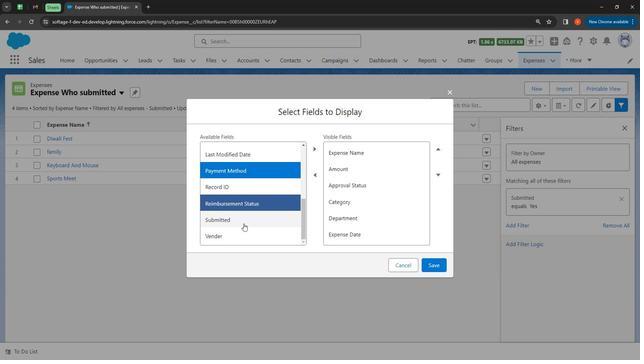 
Action: Mouse moved to (248, 235)
Screenshot: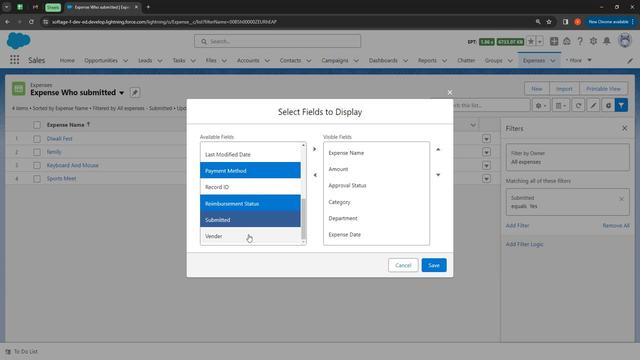 
Action: Mouse pressed left at (248, 235)
Screenshot: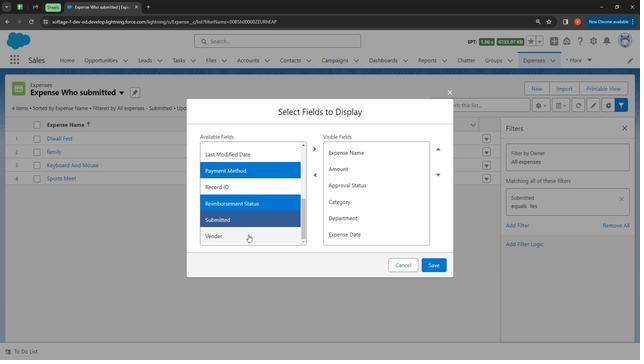 
Action: Mouse moved to (318, 152)
Screenshot: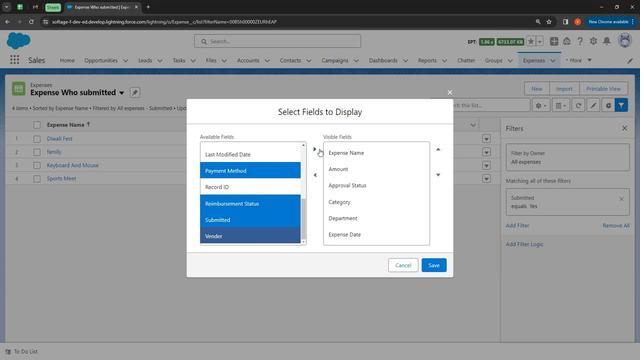 
Action: Mouse pressed left at (318, 152)
Screenshot: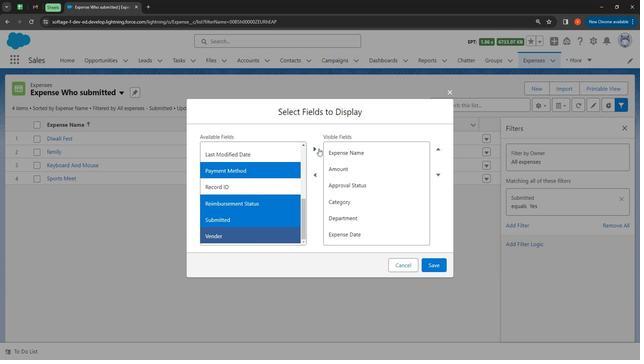 
Action: Mouse moved to (368, 215)
Screenshot: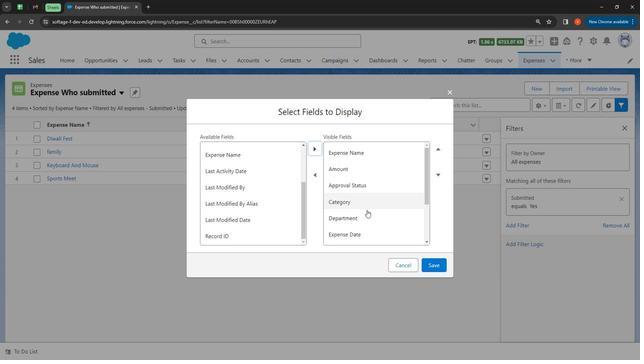 
Action: Mouse scrolled (368, 214) with delta (0, 0)
Screenshot: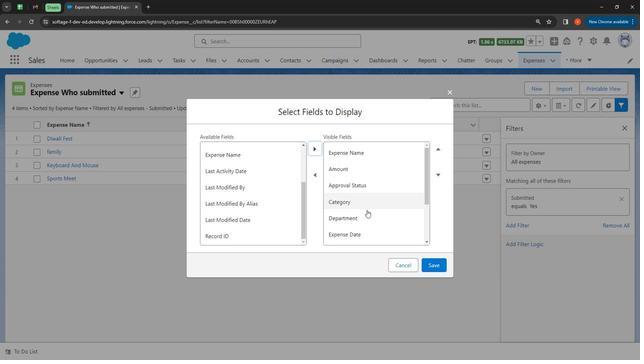 
Action: Mouse moved to (369, 219)
Screenshot: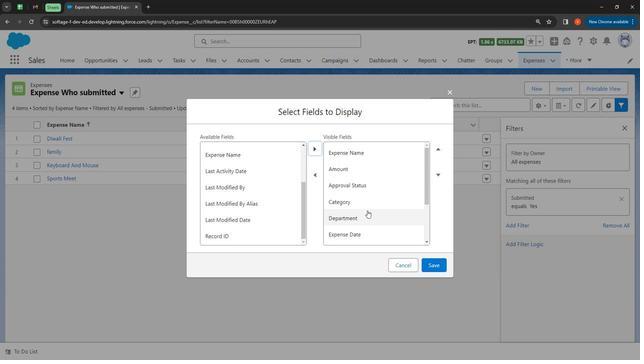 
Action: Mouse scrolled (369, 218) with delta (0, 0)
Screenshot: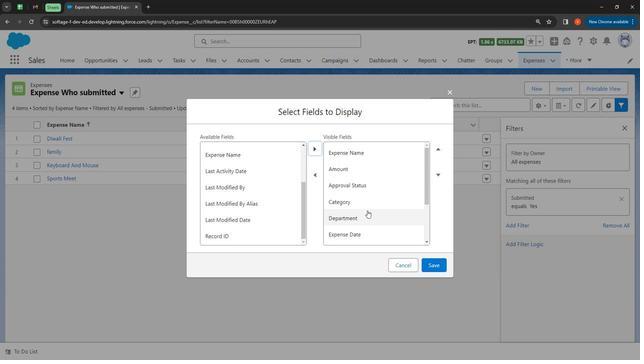 
Action: Mouse moved to (370, 220)
Screenshot: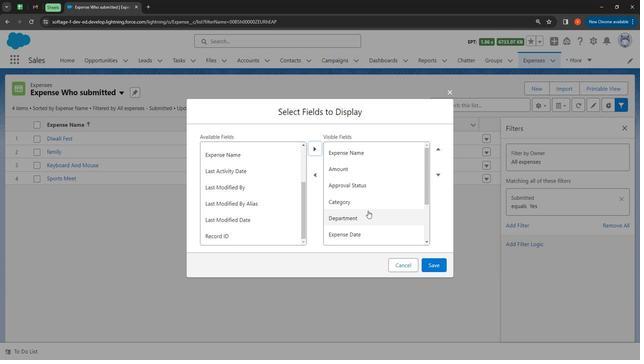 
Action: Mouse scrolled (370, 220) with delta (0, 0)
Screenshot: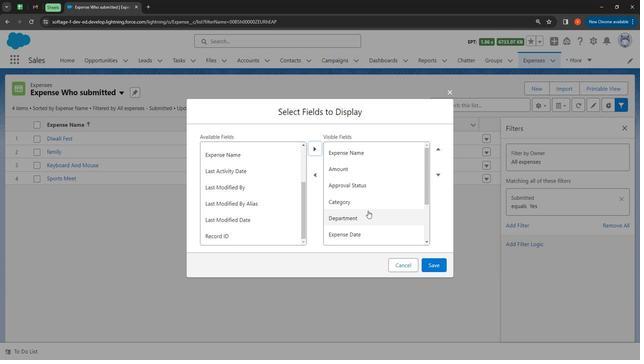 
Action: Mouse moved to (370, 220)
Screenshot: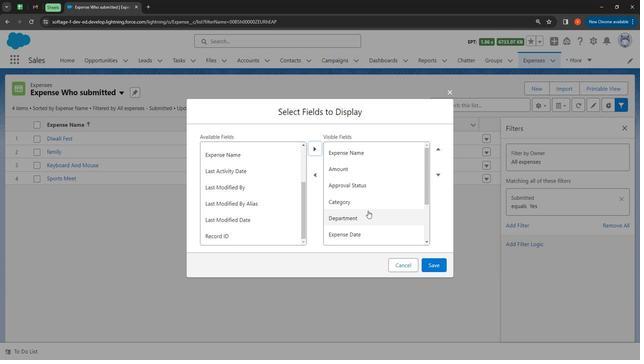 
Action: Mouse scrolled (370, 220) with delta (0, 0)
Screenshot: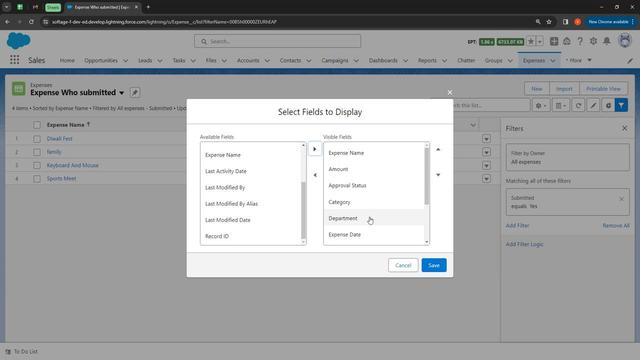 
Action: Mouse scrolled (370, 220) with delta (0, 0)
Screenshot: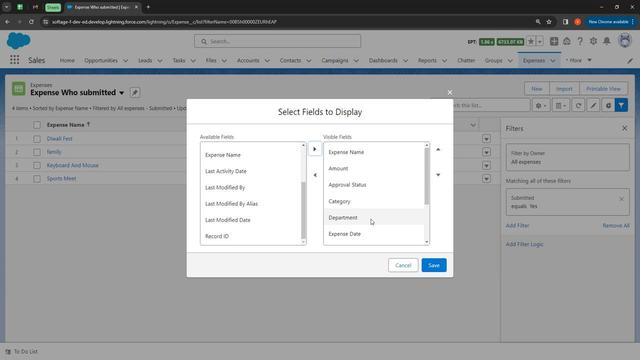 
Action: Mouse moved to (370, 221)
Screenshot: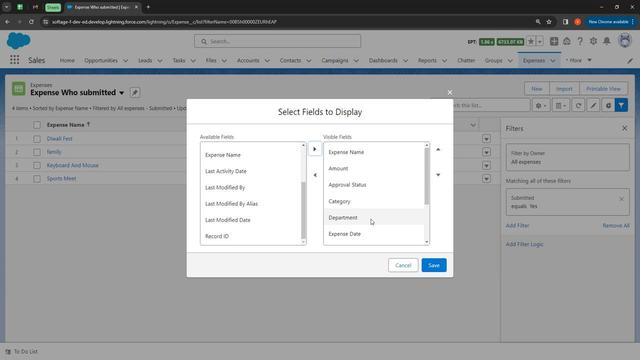 
Action: Mouse scrolled (370, 220) with delta (0, 0)
Screenshot: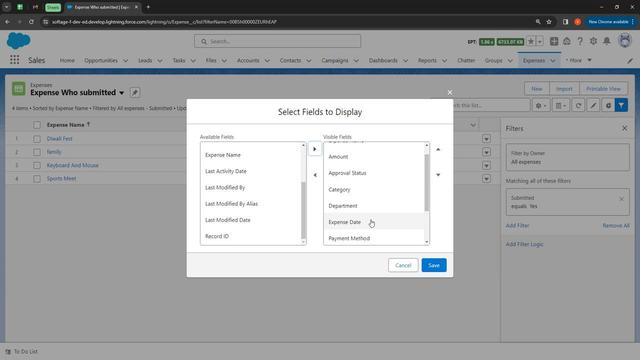 
Action: Mouse moved to (370, 221)
Screenshot: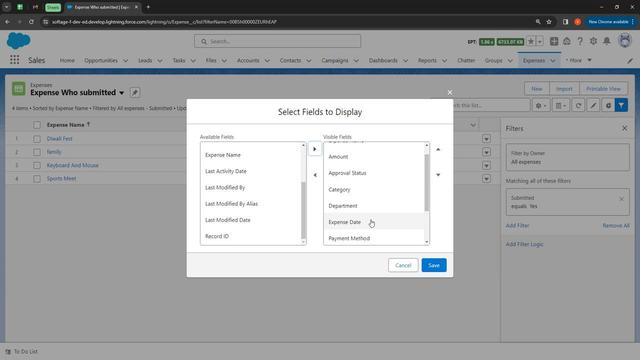 
Action: Mouse scrolled (370, 220) with delta (0, 0)
Screenshot: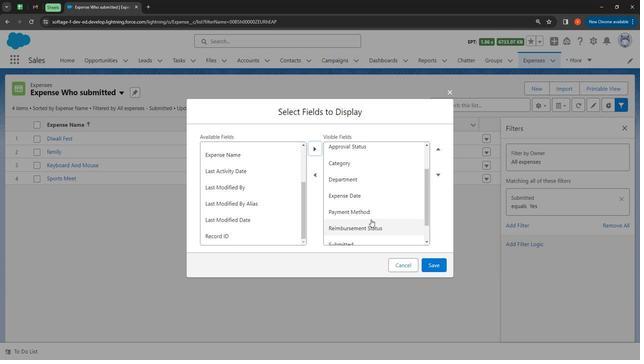 
Action: Mouse moved to (360, 222)
Screenshot: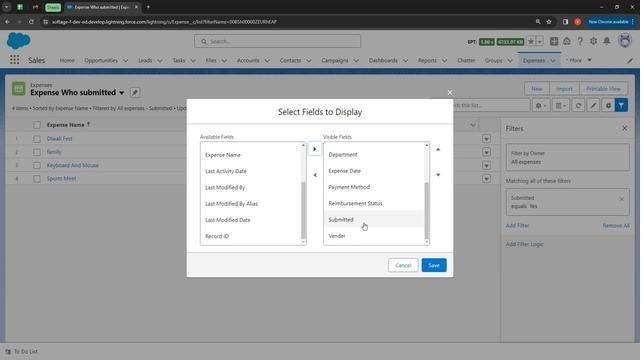 
Action: Mouse pressed left at (360, 222)
Screenshot: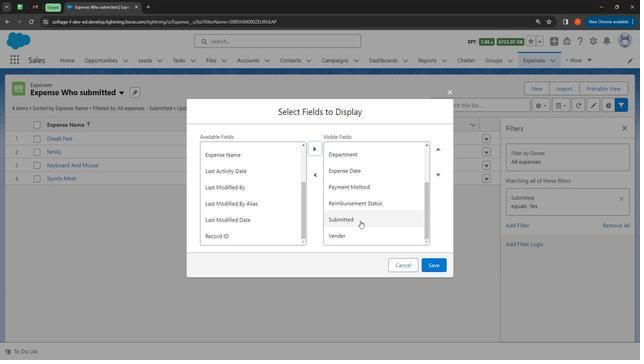 
Action: Mouse moved to (434, 158)
Screenshot: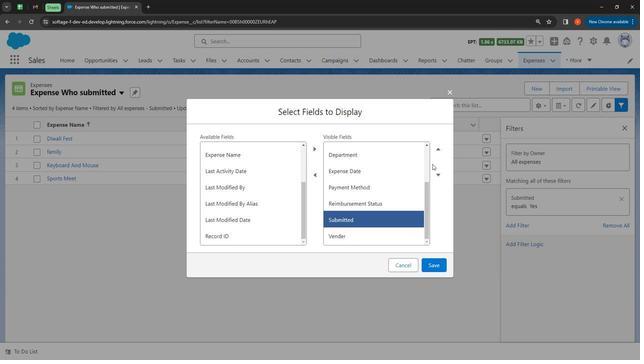
Action: Mouse pressed left at (434, 158)
Screenshot: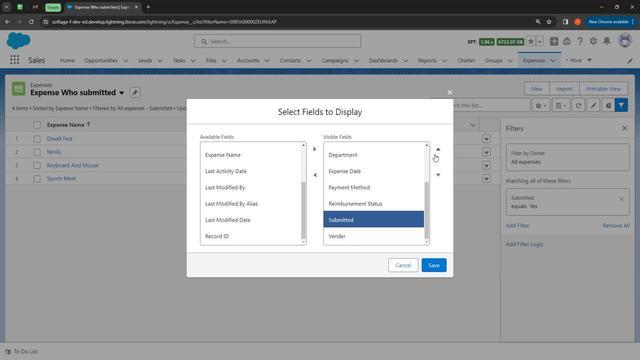 
Action: Mouse moved to (434, 158)
Screenshot: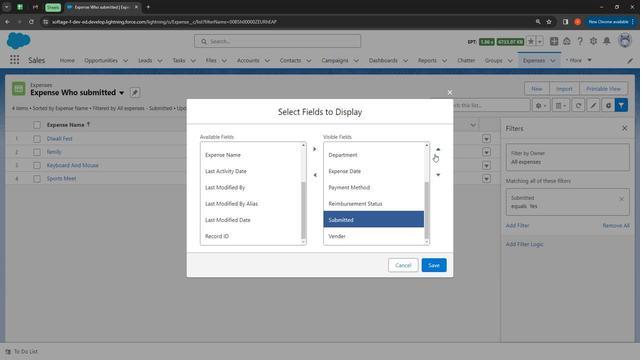 
Action: Mouse pressed left at (434, 158)
Screenshot: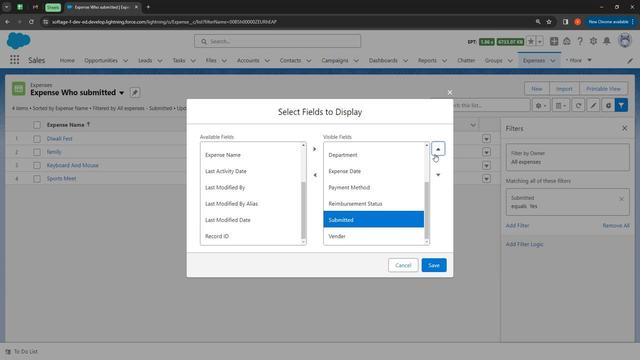 
Action: Mouse pressed left at (434, 158)
Screenshot: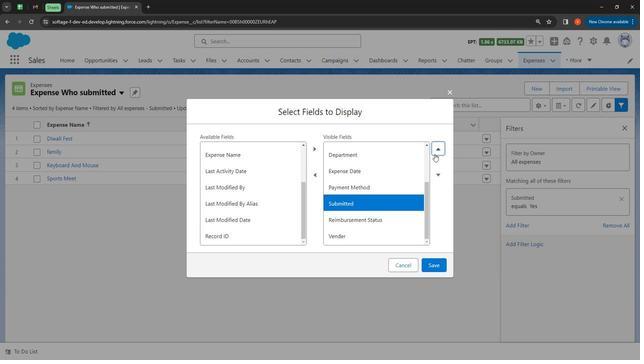 
Action: Mouse pressed left at (434, 158)
Screenshot: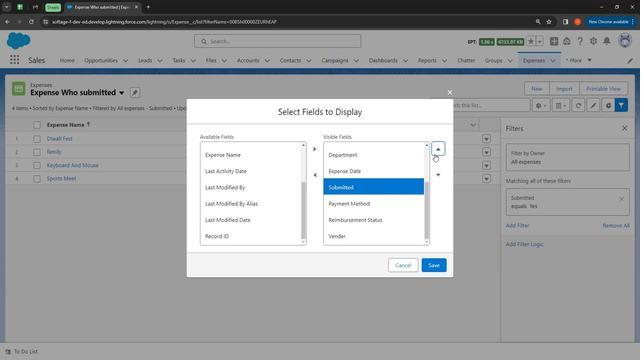 
Action: Mouse pressed left at (434, 158)
Screenshot: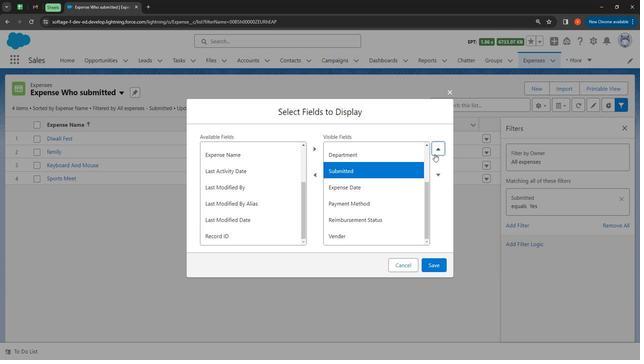 
Action: Mouse pressed left at (434, 158)
Screenshot: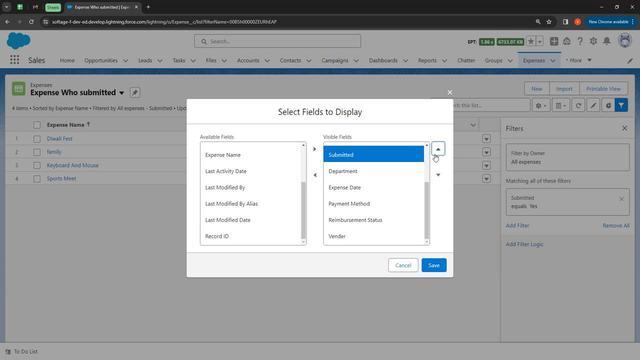 
Action: Mouse moved to (433, 158)
Screenshot: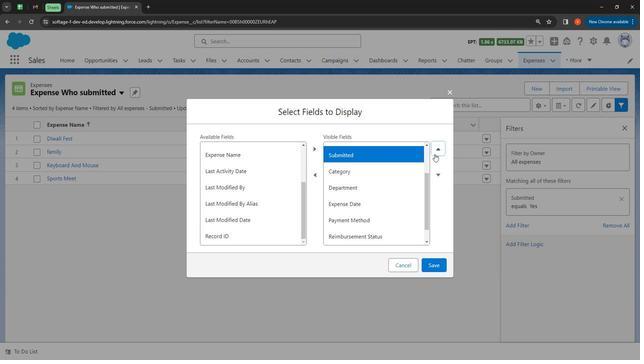 
Action: Mouse pressed left at (433, 158)
Screenshot: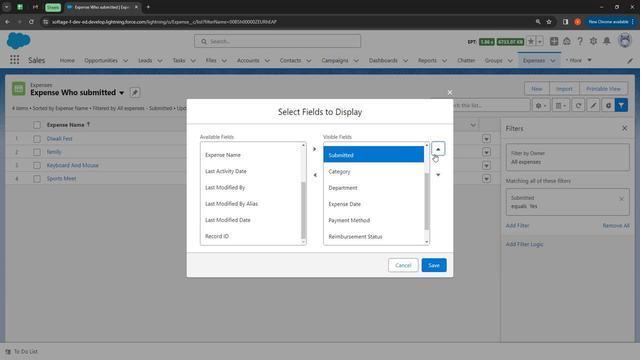 
Action: Mouse moved to (433, 158)
Screenshot: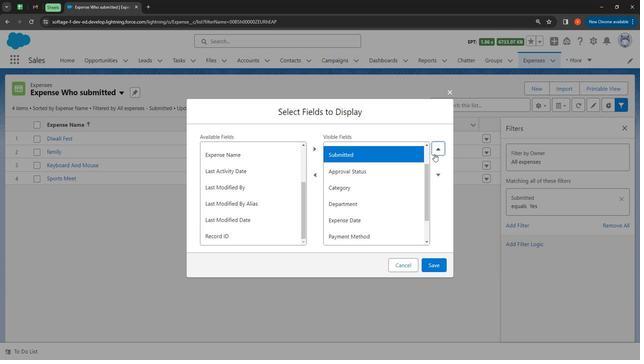 
Action: Mouse pressed left at (433, 158)
Screenshot: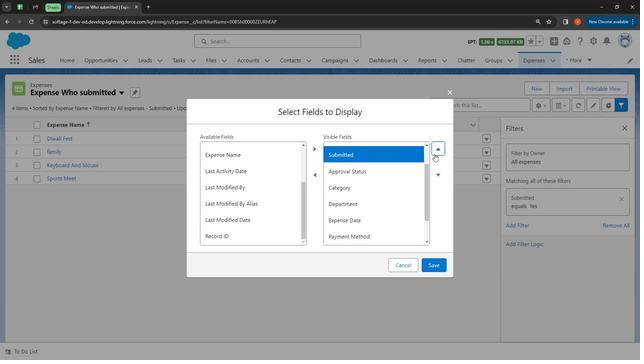 
Action: Mouse moved to (433, 159)
Screenshot: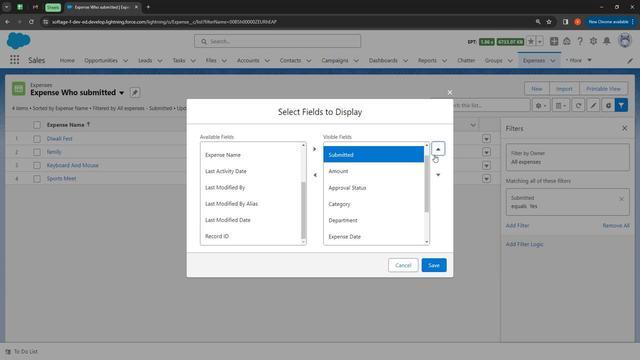 
Action: Mouse pressed left at (433, 159)
Screenshot: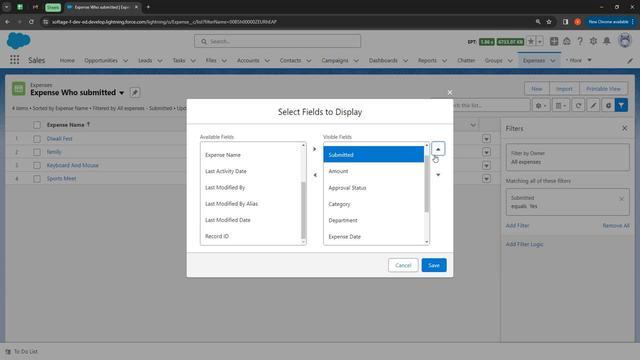 
Action: Mouse moved to (434, 159)
Screenshot: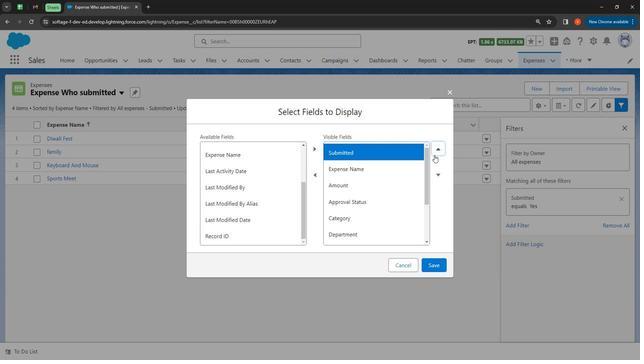 
Action: Mouse pressed left at (434, 159)
Screenshot: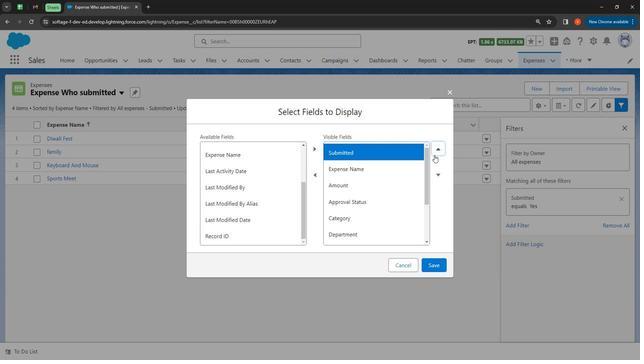 
Action: Mouse moved to (437, 176)
Screenshot: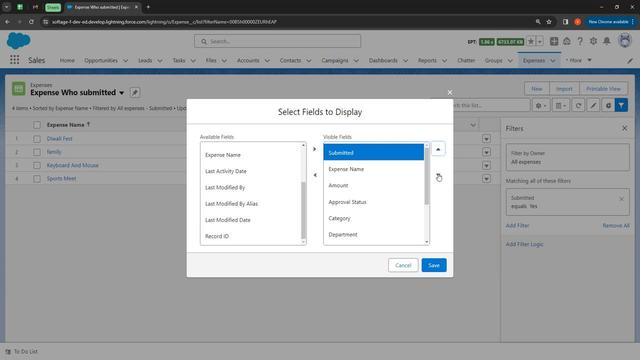 
Action: Mouse pressed left at (437, 176)
Screenshot: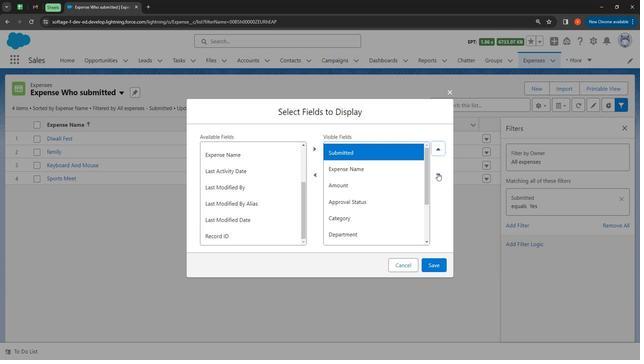 
Action: Mouse moved to (443, 261)
Screenshot: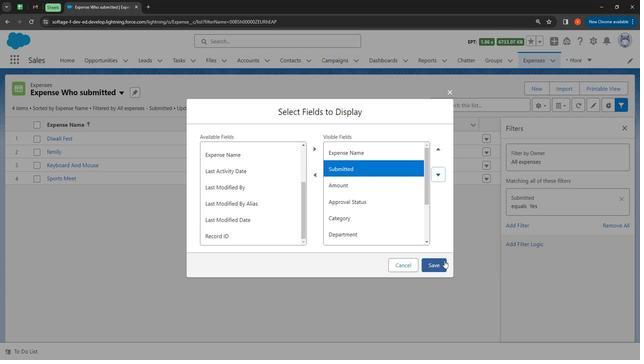 
Action: Mouse pressed left at (443, 261)
Screenshot: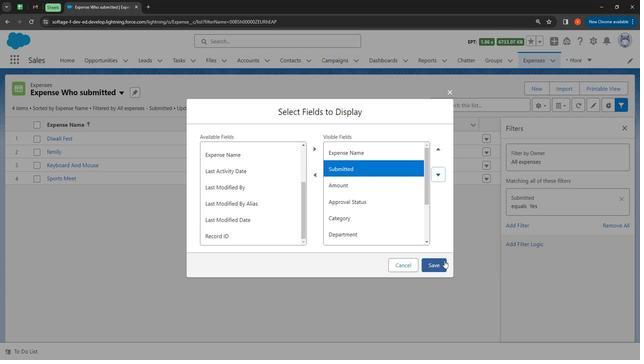 
Action: Mouse moved to (623, 129)
Screenshot: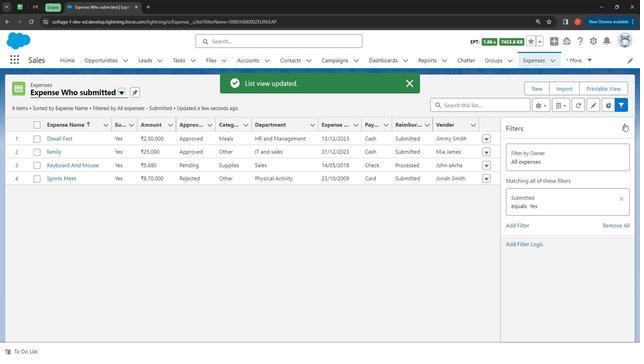 
Action: Mouse pressed left at (623, 129)
Screenshot: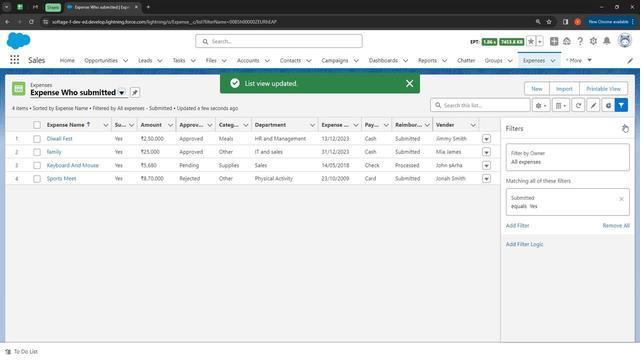 
Action: Mouse moved to (538, 108)
Screenshot: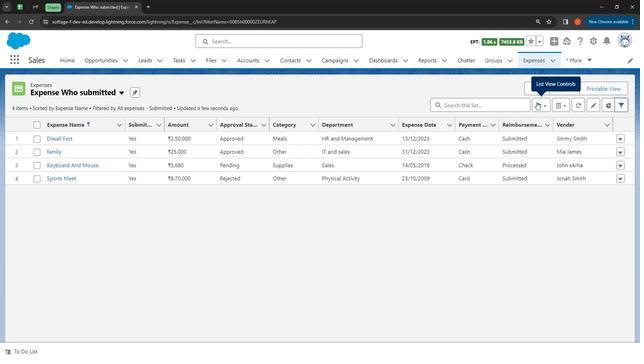 
Action: Mouse pressed left at (538, 108)
Screenshot: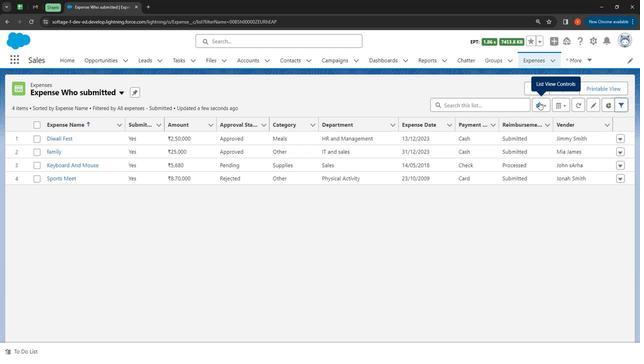 
Action: Mouse moved to (523, 143)
Screenshot: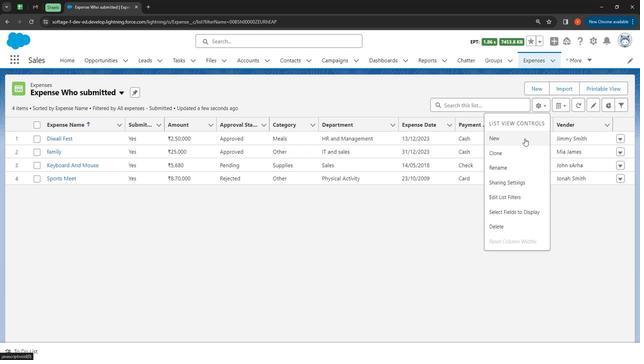 
Action: Mouse pressed left at (523, 143)
Screenshot: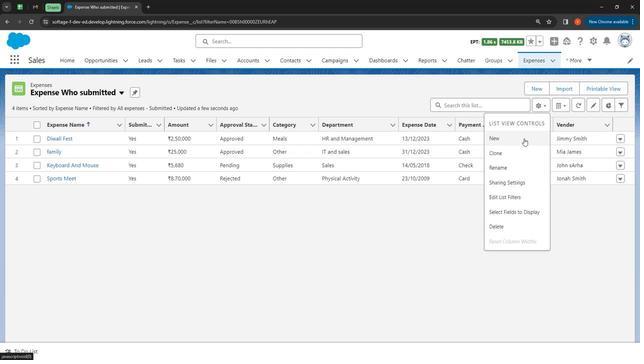 
Action: Mouse moved to (254, 149)
Screenshot: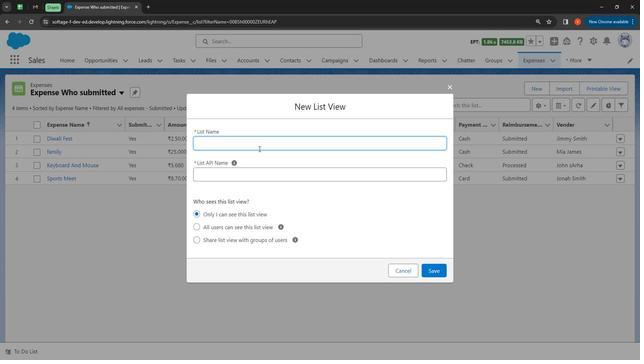 
Action: Mouse pressed left at (254, 149)
Screenshot: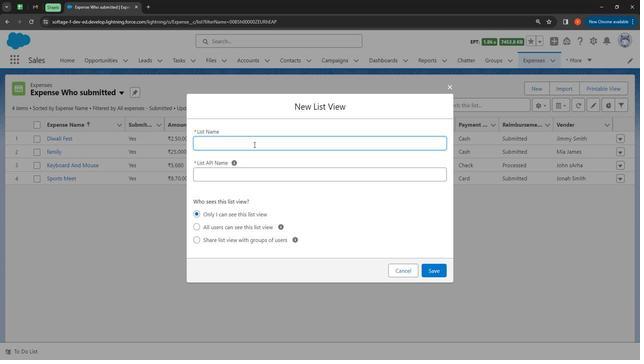 
Action: Mouse moved to (249, 148)
Screenshot: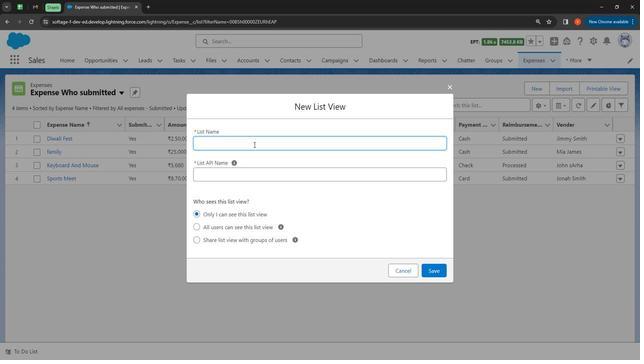 
Action: Key pressed <Key.shift>
Screenshot: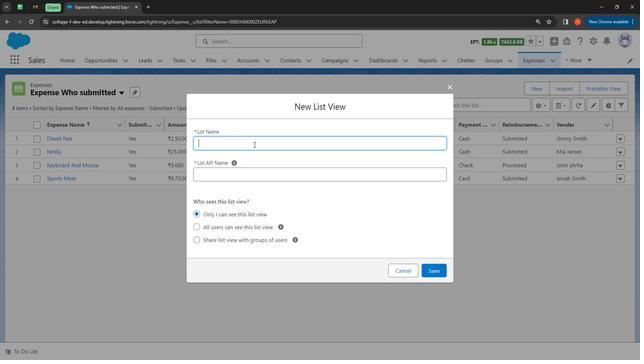 
Action: Mouse moved to (228, 95)
Screenshot: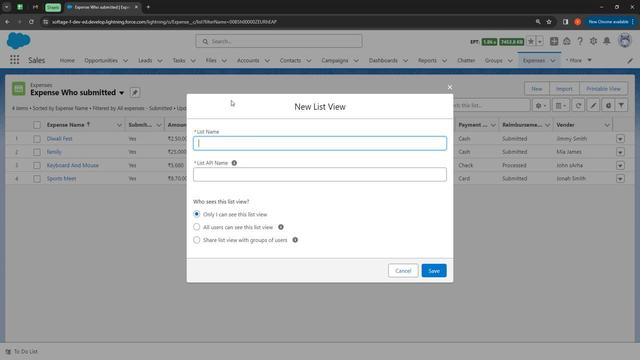 
Action: Key pressed Expense<Key.space><Key.shift>Records<Key.space>who<Key.space>dont<Key.space><Key.shift><Key.backspace><Key.backspace>'s<Key.space><Key.shift>Submitted
Screenshot: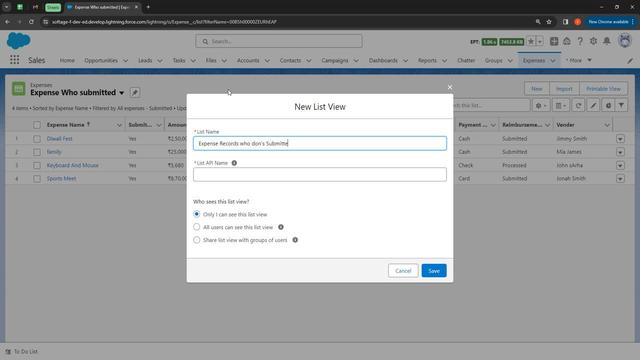
Action: Mouse moved to (267, 172)
Screenshot: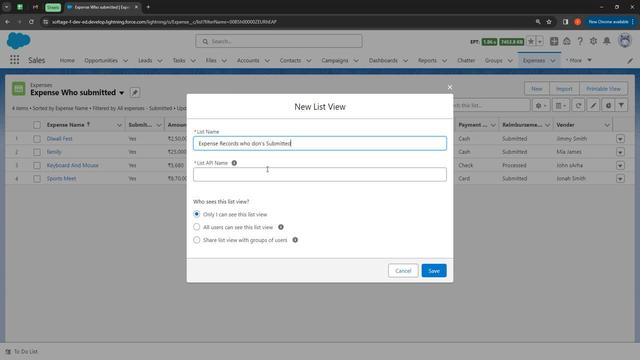
Action: Mouse pressed left at (267, 172)
Screenshot: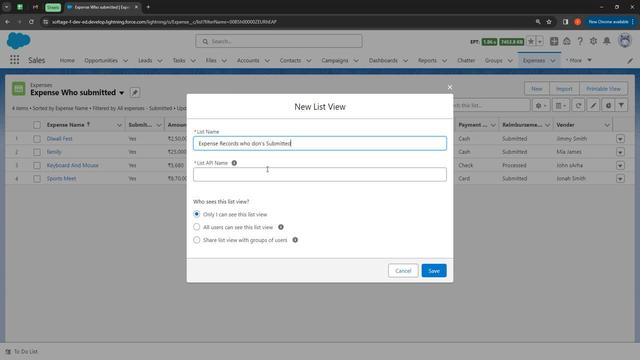 
Action: Mouse moved to (224, 230)
Screenshot: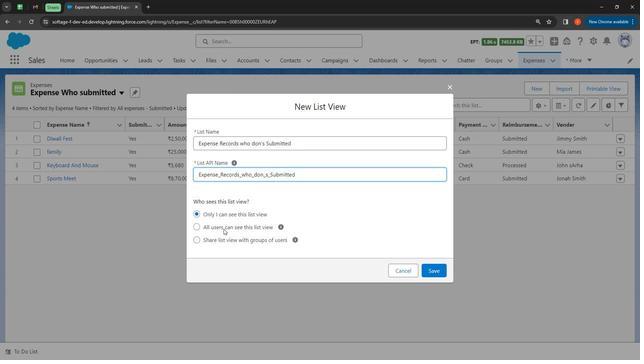 
Action: Mouse pressed left at (224, 230)
Screenshot: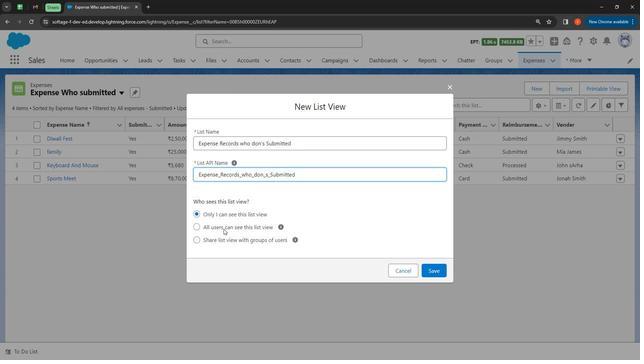 
Action: Mouse moved to (425, 267)
Screenshot: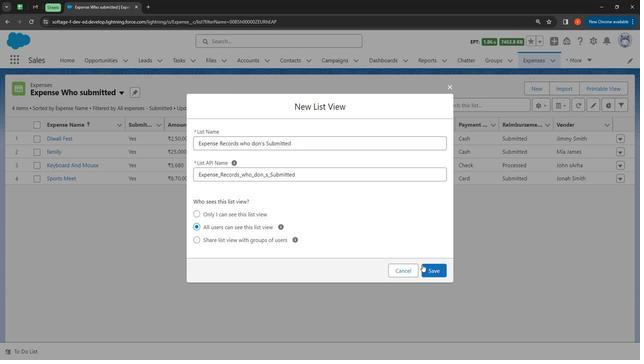 
Action: Mouse pressed left at (425, 267)
Screenshot: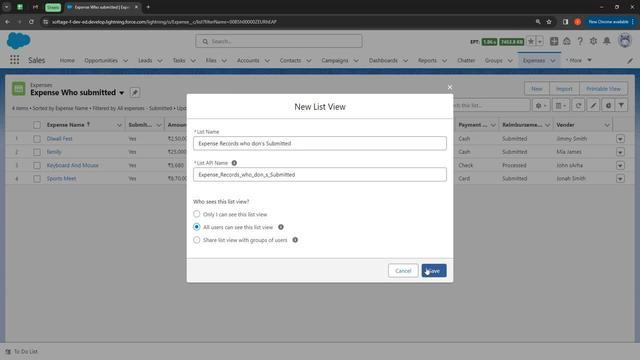 
Action: Mouse moved to (560, 162)
Screenshot: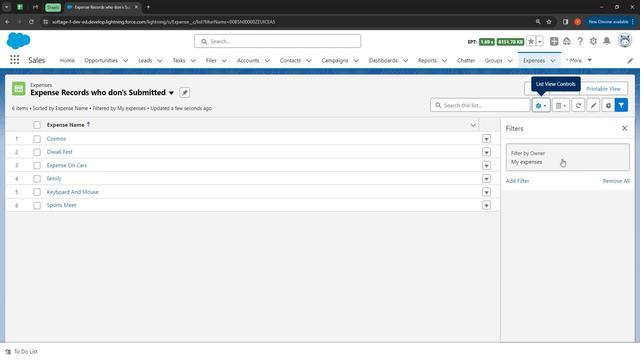 
Action: Mouse pressed left at (560, 162)
Screenshot: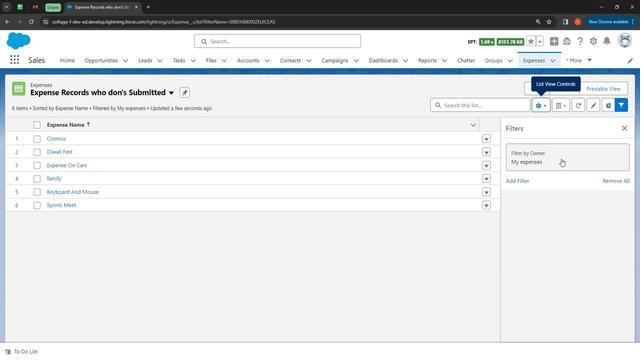 
Action: Mouse moved to (352, 136)
Screenshot: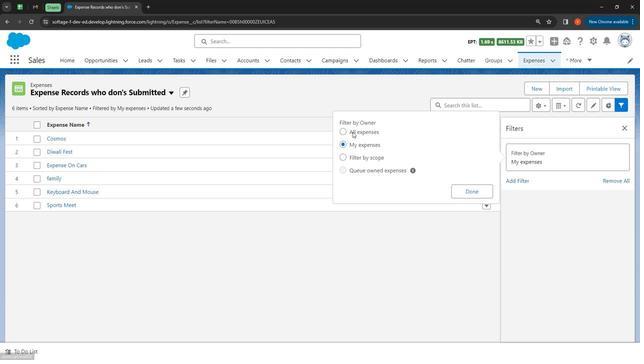 
Action: Mouse pressed left at (352, 136)
Screenshot: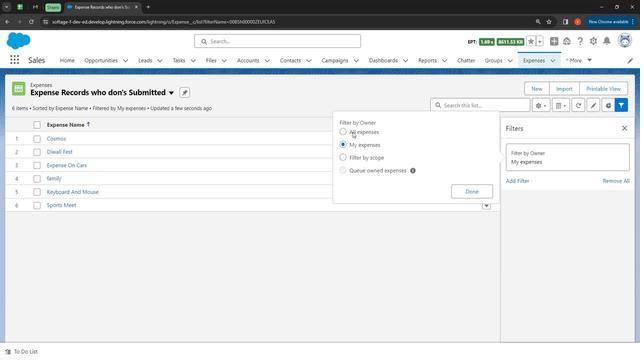 
Action: Mouse moved to (464, 192)
Screenshot: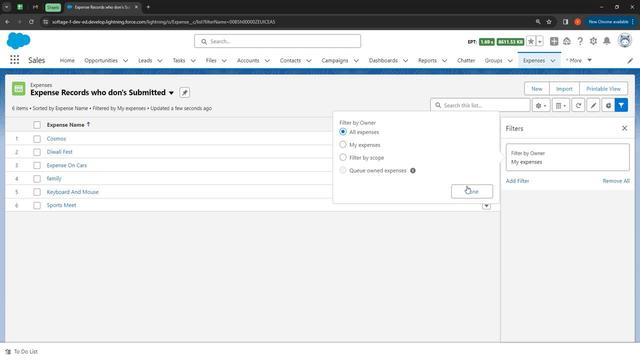 
Action: Mouse pressed left at (464, 192)
Screenshot: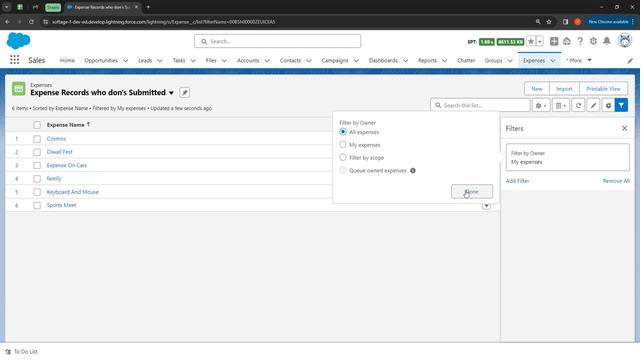 
Action: Mouse moved to (518, 187)
Screenshot: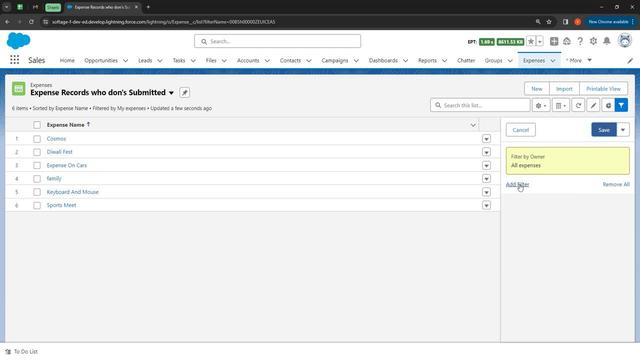
Action: Mouse pressed left at (518, 187)
Screenshot: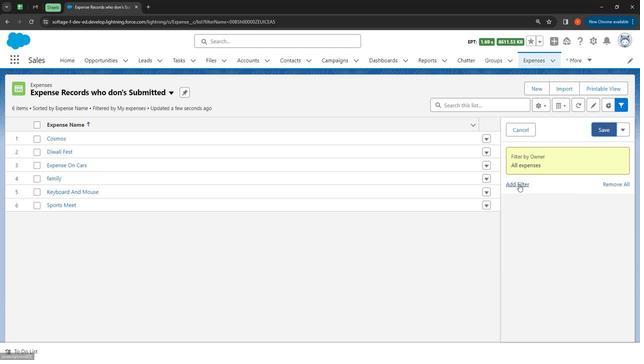 
Action: Mouse moved to (386, 166)
Screenshot: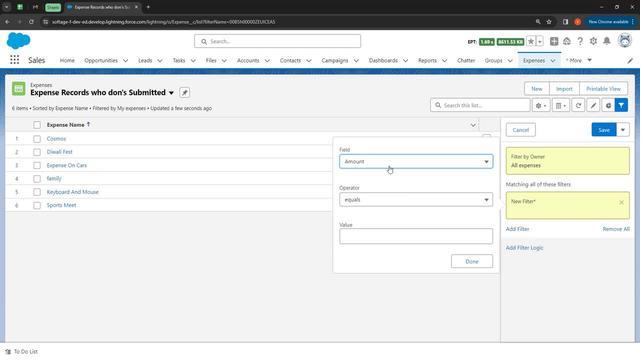 
Action: Mouse pressed left at (386, 166)
Screenshot: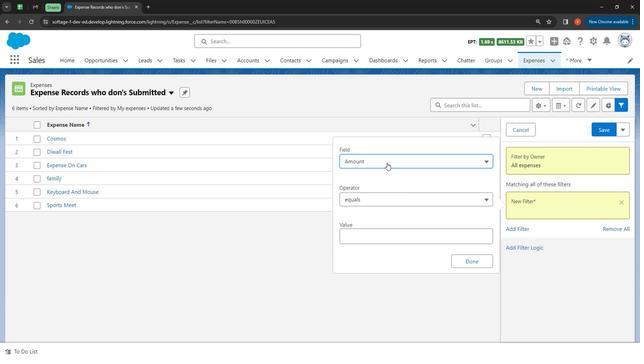 
Action: Mouse moved to (421, 266)
Screenshot: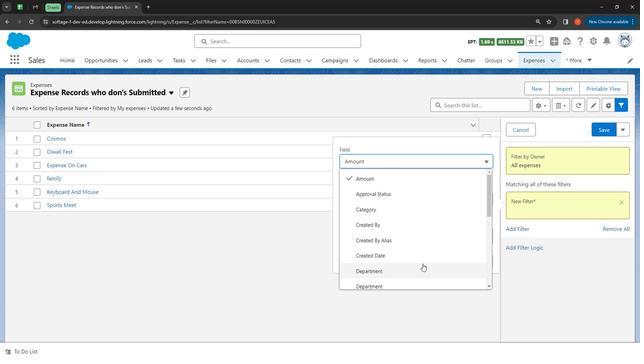 
Action: Mouse scrolled (421, 266) with delta (0, 0)
Screenshot: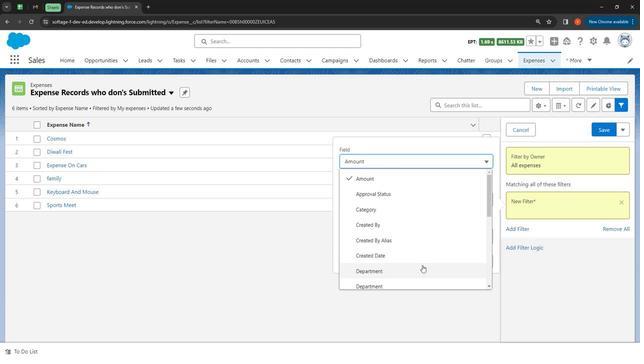 
Action: Mouse moved to (421, 266)
Screenshot: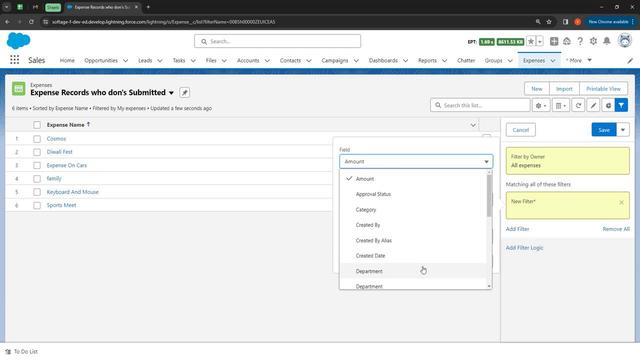 
Action: Mouse scrolled (421, 266) with delta (0, 0)
Screenshot: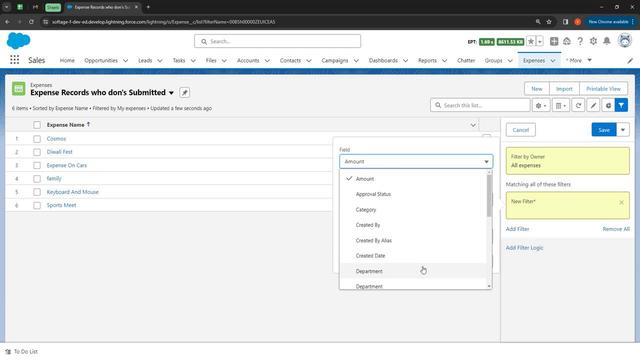 
Action: Mouse moved to (421, 267)
Screenshot: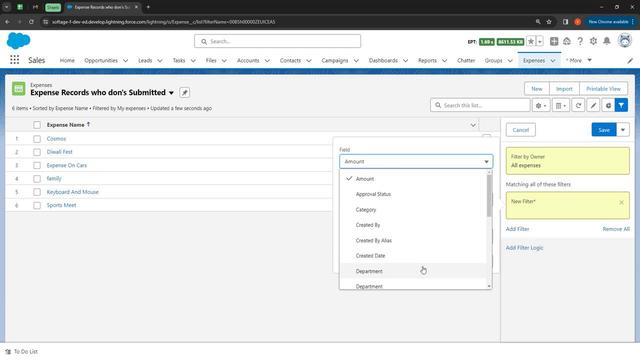 
Action: Mouse scrolled (421, 267) with delta (0, 0)
Screenshot: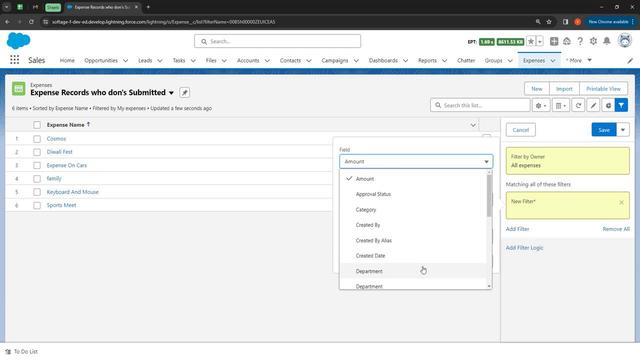 
Action: Mouse moved to (421, 267)
Screenshot: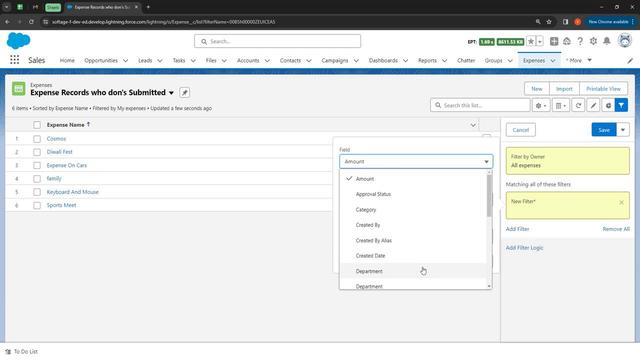 
Action: Mouse scrolled (421, 267) with delta (0, 0)
Screenshot: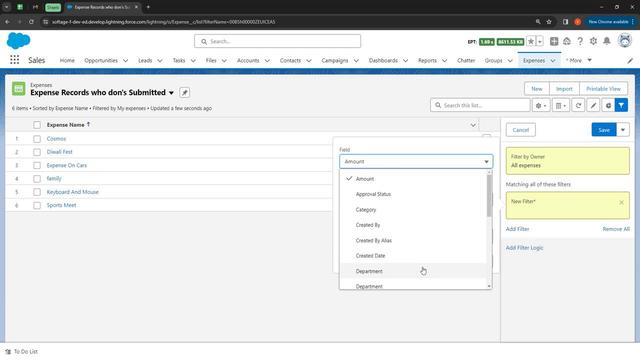 
Action: Mouse moved to (421, 267)
Screenshot: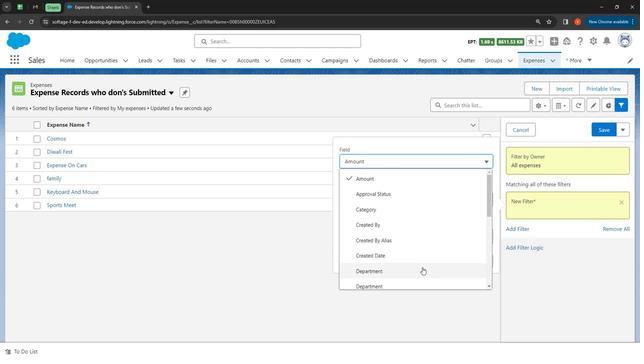 
Action: Mouse scrolled (421, 267) with delta (0, 0)
Screenshot: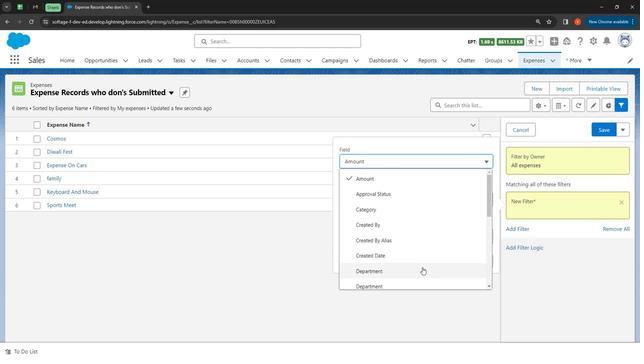 
Action: Mouse moved to (421, 267)
Screenshot: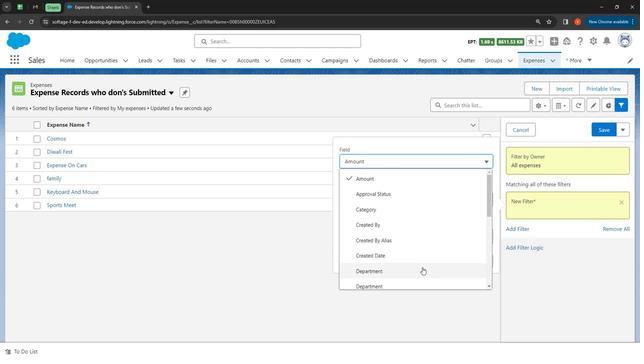 
Action: Mouse scrolled (421, 267) with delta (0, 0)
Screenshot: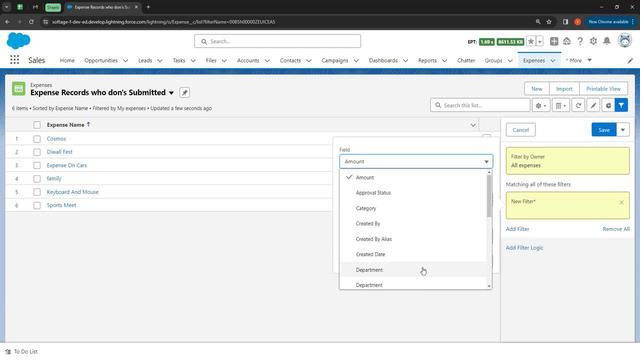 
Action: Mouse moved to (403, 239)
Screenshot: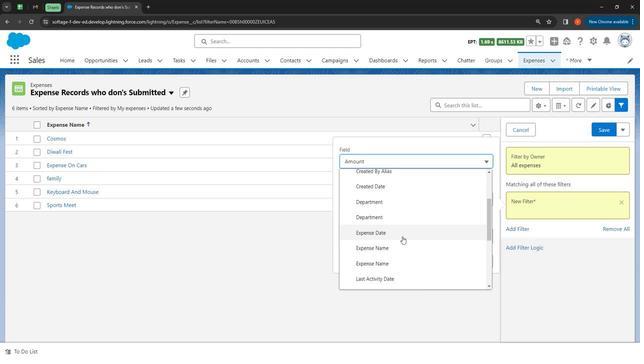 
Action: Mouse scrolled (403, 239) with delta (0, 0)
Screenshot: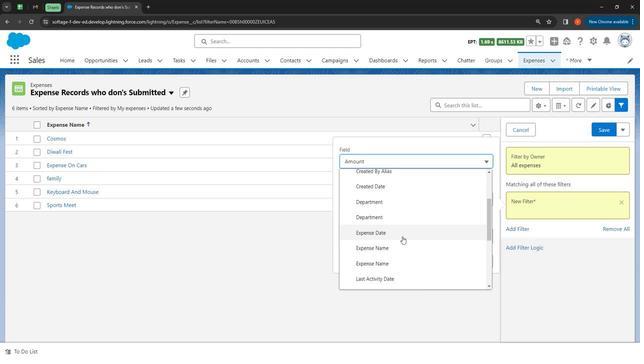 
Action: Mouse moved to (405, 240)
Screenshot: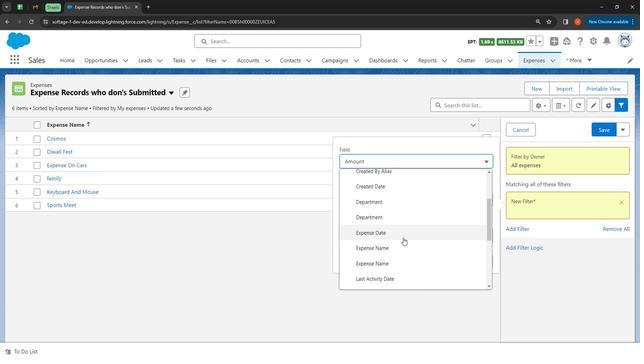 
Action: Mouse scrolled (405, 240) with delta (0, 0)
Screenshot: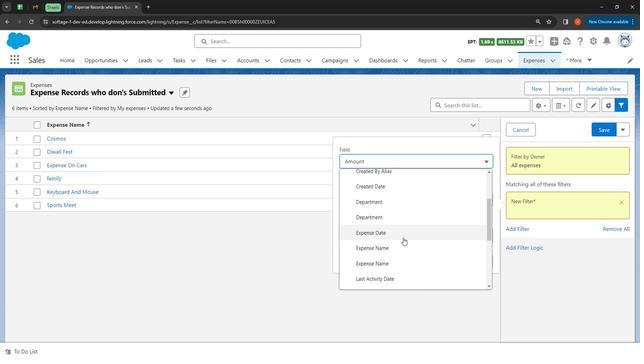 
Action: Mouse moved to (405, 240)
Screenshot: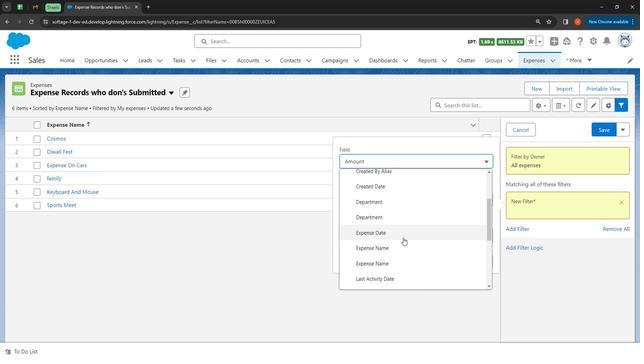 
Action: Mouse scrolled (405, 240) with delta (0, 0)
Screenshot: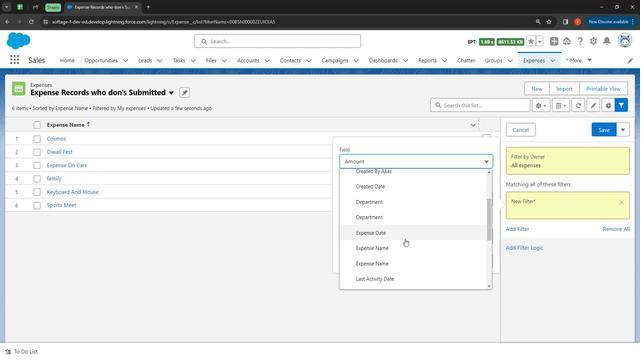 
Action: Mouse moved to (406, 241)
Screenshot: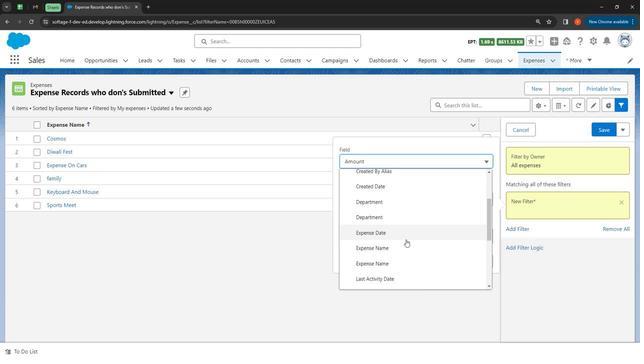 
Action: Mouse scrolled (406, 240) with delta (0, 0)
Screenshot: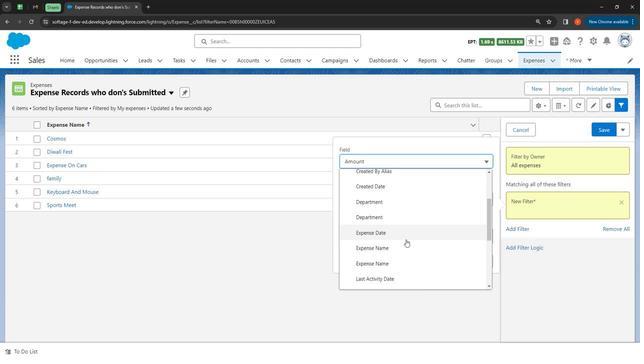 
Action: Mouse moved to (407, 241)
Screenshot: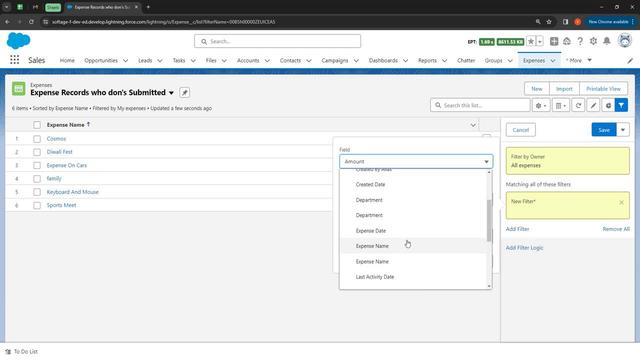 
Action: Mouse scrolled (407, 241) with delta (0, 0)
Screenshot: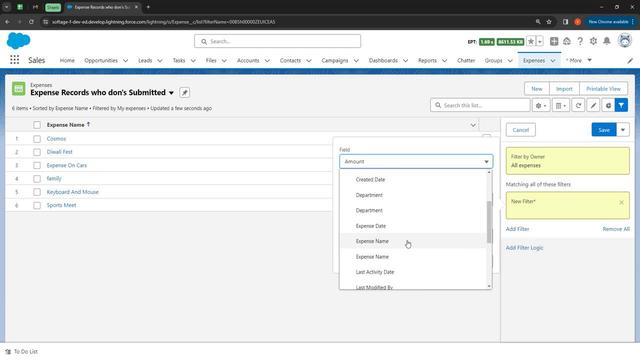 
Action: Mouse moved to (411, 240)
Screenshot: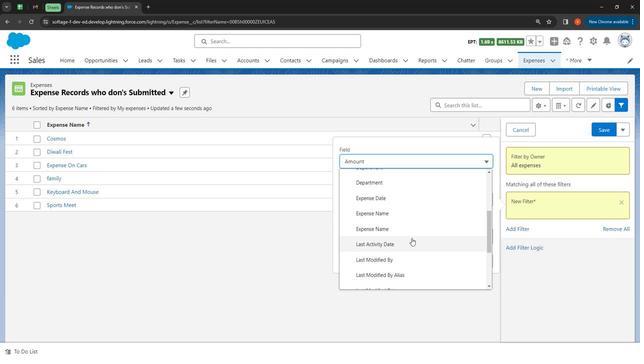 
Action: Mouse scrolled (411, 239) with delta (0, 0)
Screenshot: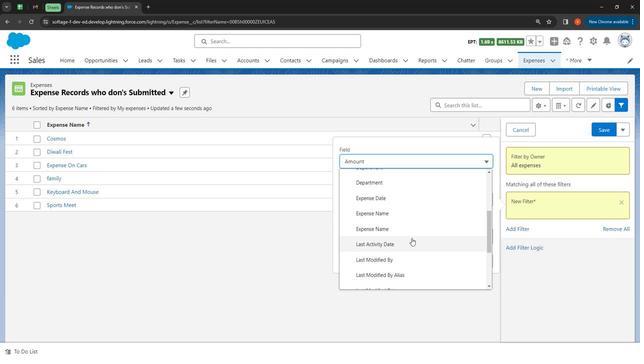 
Action: Mouse moved to (411, 241)
Screenshot: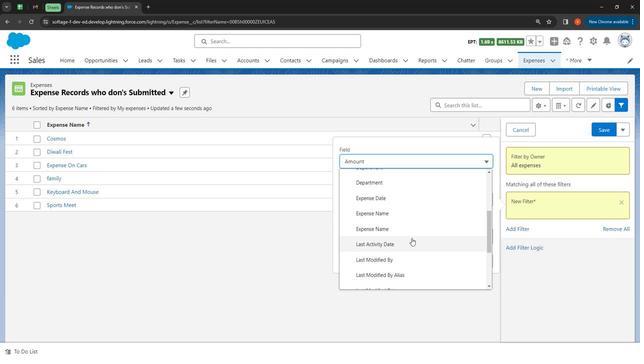 
Action: Mouse scrolled (411, 241) with delta (0, 0)
Screenshot: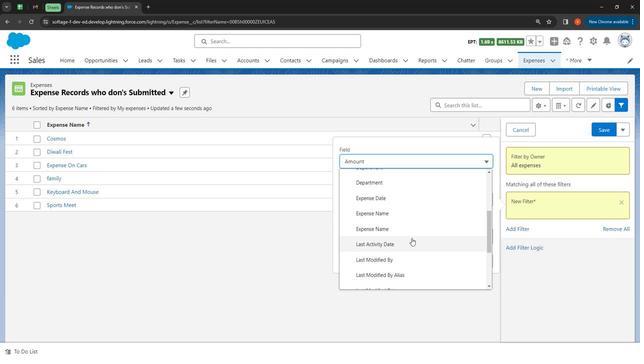 
Action: Mouse moved to (411, 245)
Screenshot: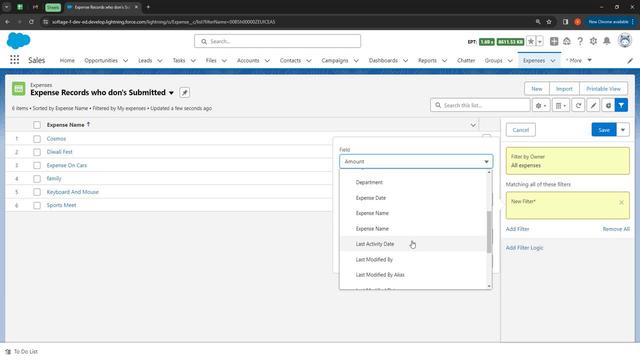 
Action: Mouse scrolled (411, 245) with delta (0, 0)
Screenshot: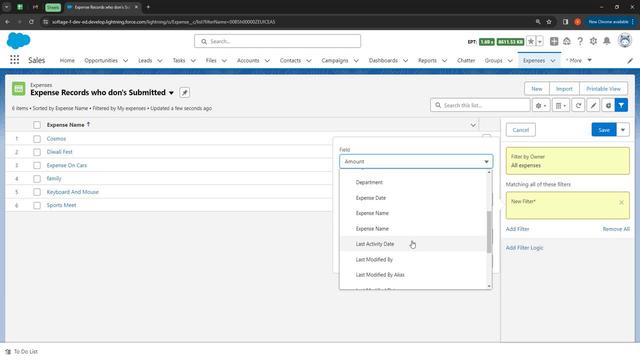 
Action: Mouse moved to (411, 245)
Screenshot: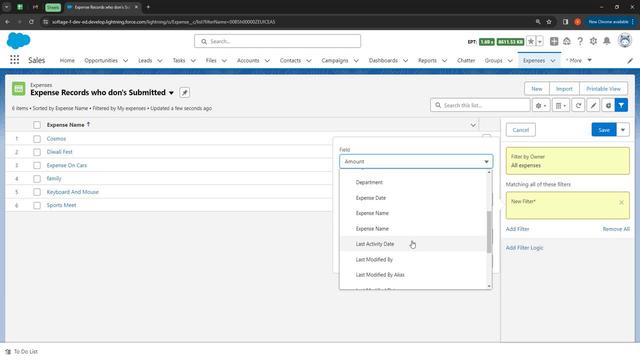 
Action: Mouse scrolled (411, 246) with delta (0, 0)
Screenshot: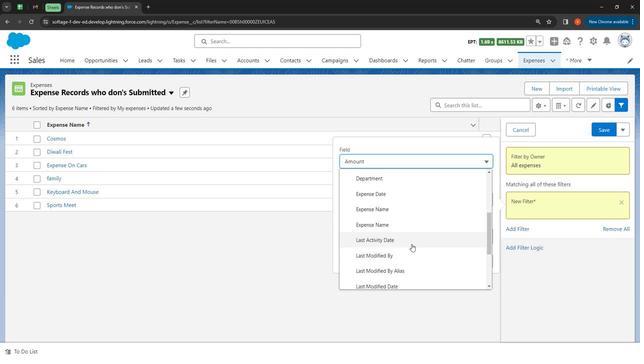 
Action: Mouse moved to (411, 246)
Screenshot: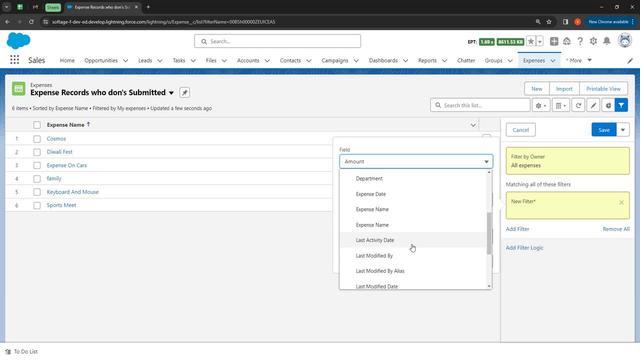 
Action: Mouse scrolled (411, 246) with delta (0, 0)
Screenshot: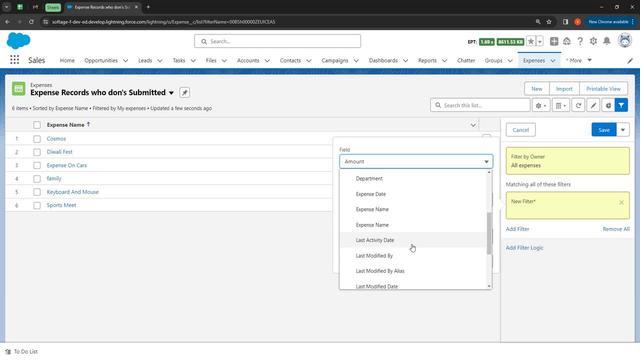 
Action: Mouse scrolled (411, 247) with delta (0, 0)
Screenshot: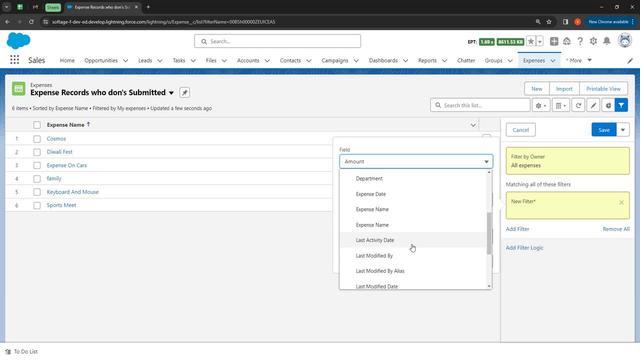 
Action: Mouse moved to (413, 241)
Screenshot: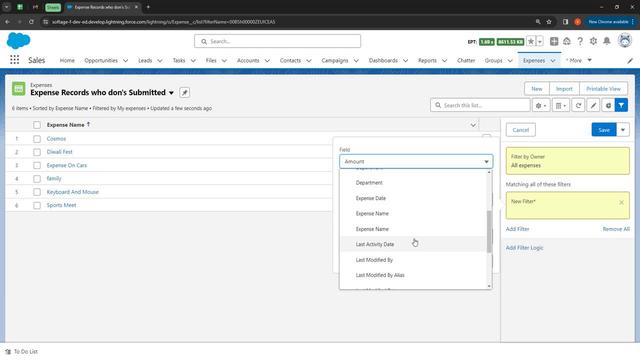 
Action: Mouse scrolled (413, 240) with delta (0, 0)
Screenshot: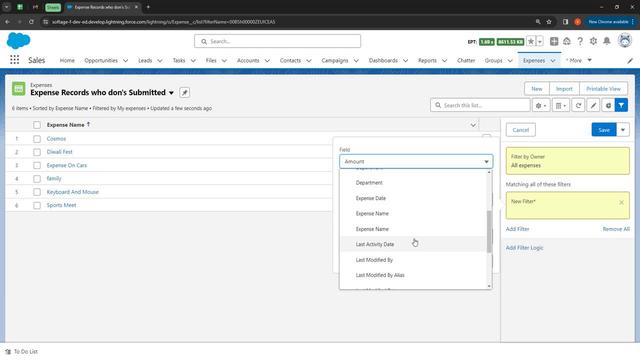 
Action: Mouse moved to (413, 243)
Screenshot: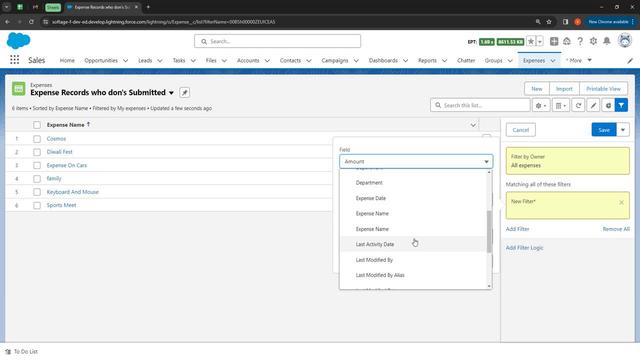 
Action: Mouse scrolled (413, 243) with delta (0, 0)
Screenshot: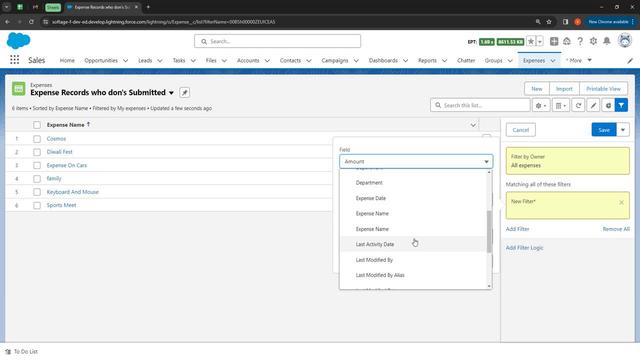 
Action: Mouse moved to (413, 246)
Screenshot: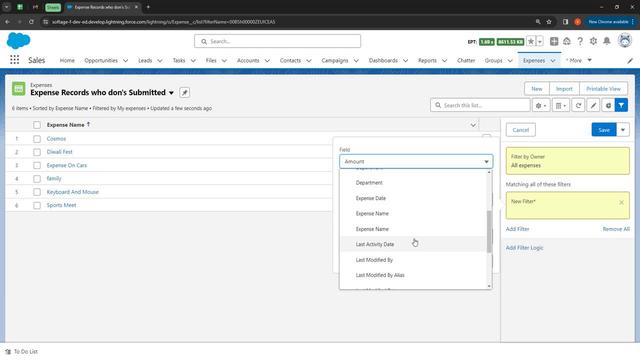 
Action: Mouse scrolled (413, 246) with delta (0, 0)
Screenshot: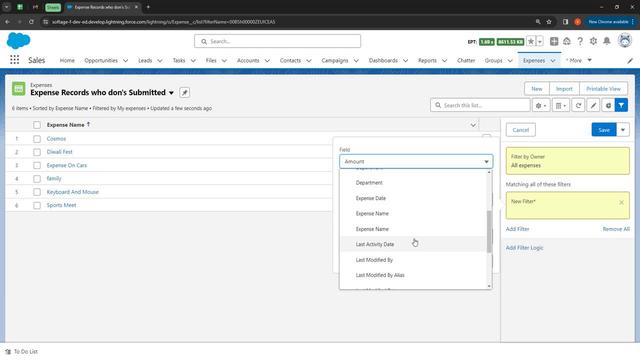 
Action: Mouse moved to (413, 246)
Screenshot: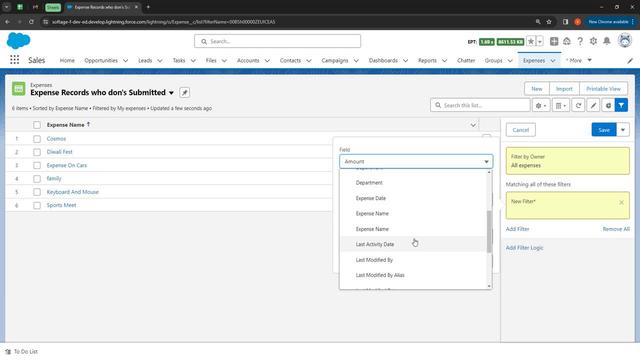 
Action: Mouse scrolled (413, 246) with delta (0, 0)
Screenshot: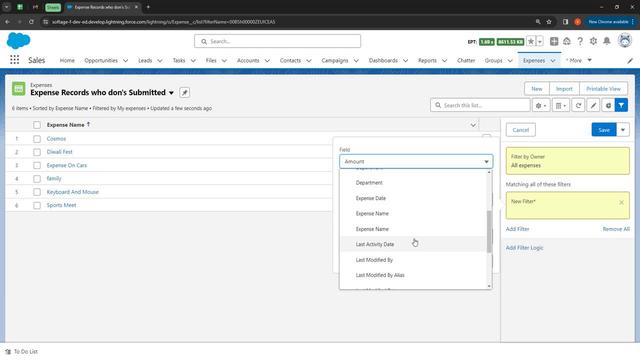 
Action: Mouse moved to (414, 248)
